 Task: Open Card Card0000000379 in Board Board0000000095 in Workspace WS0000000032 in Trello. Add Member Carxxstreet791@gmail.com to Card Card0000000379 in Board Board0000000095 in Workspace WS0000000032 in Trello. Add Orange Label titled Label0000000379 to Card Card0000000379 in Board Board0000000095 in Workspace WS0000000032 in Trello. Add Checklist CL0000000379 to Card Card0000000379 in Board Board0000000095 in Workspace WS0000000032 in Trello. Add Dates with Start Date as Oct 01 2023 and Due Date as Oct 31 2023 to Card Card0000000379 in Board Board0000000095 in Workspace WS0000000032 in Trello
Action: Mouse moved to (281, 412)
Screenshot: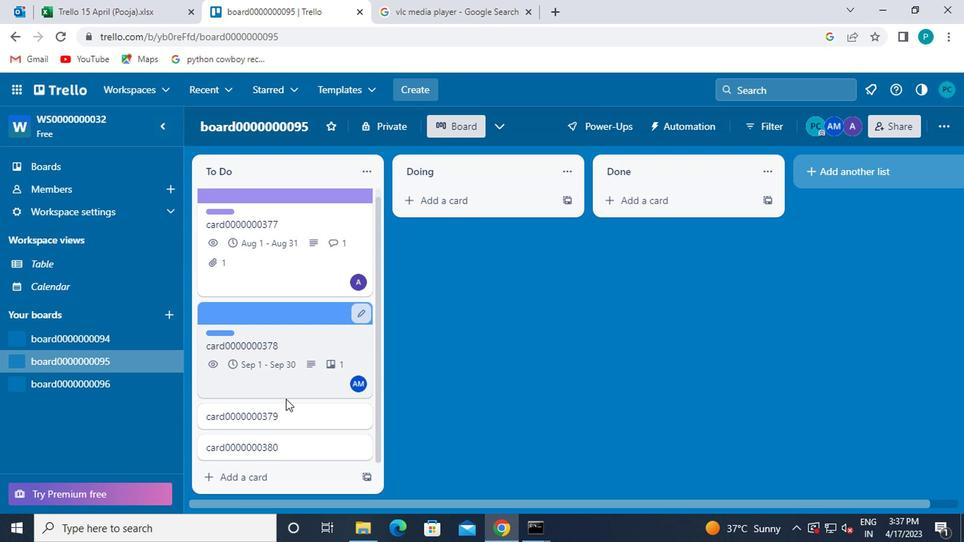 
Action: Mouse pressed left at (281, 412)
Screenshot: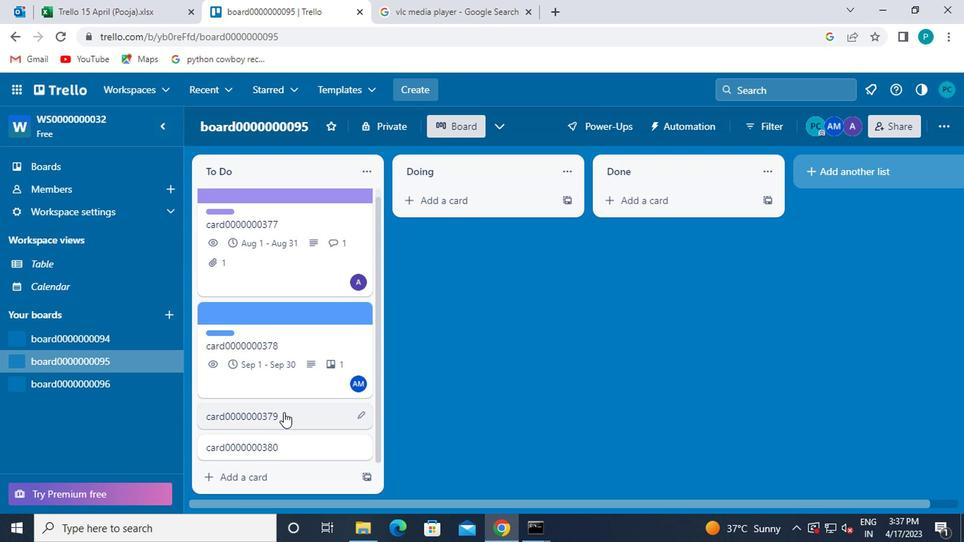 
Action: Mouse moved to (633, 247)
Screenshot: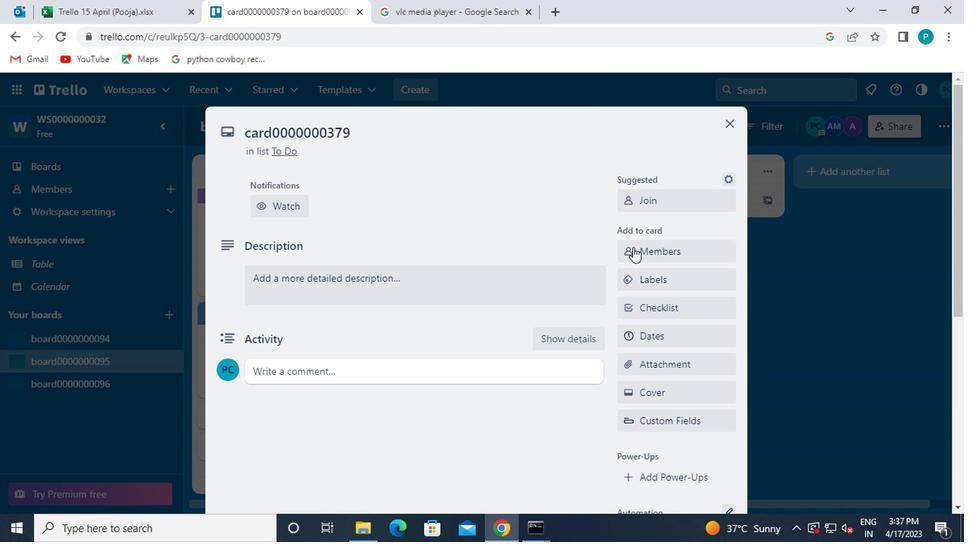 
Action: Mouse pressed left at (633, 247)
Screenshot: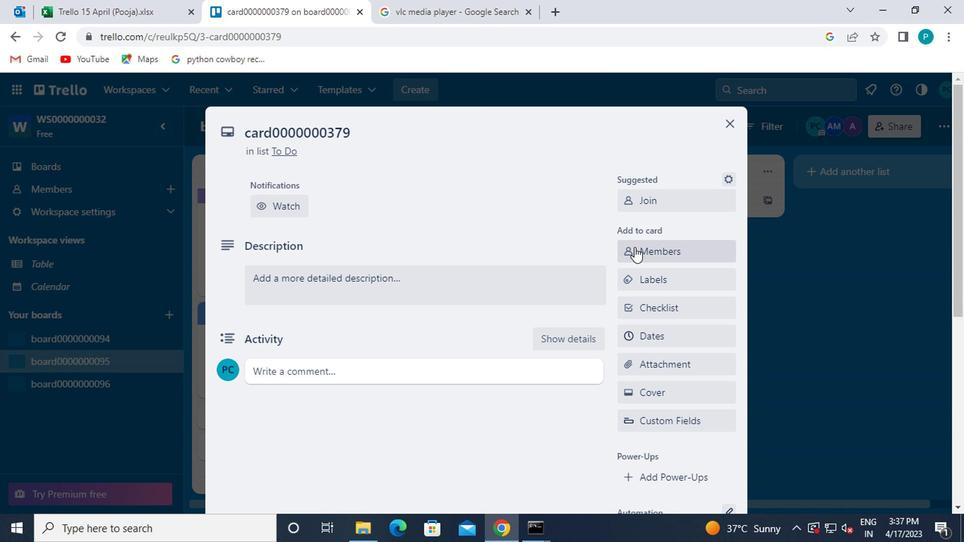 
Action: Mouse moved to (645, 312)
Screenshot: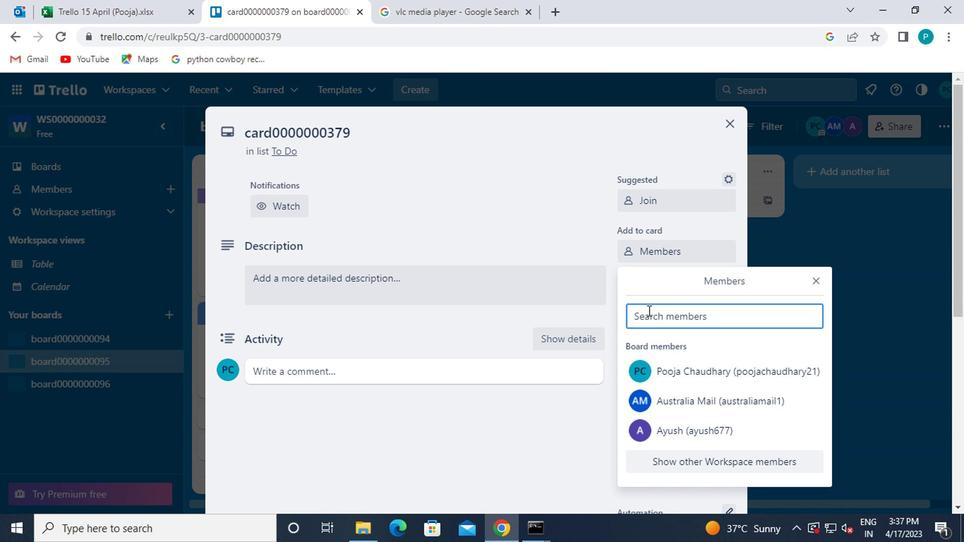 
Action: Mouse pressed left at (645, 312)
Screenshot: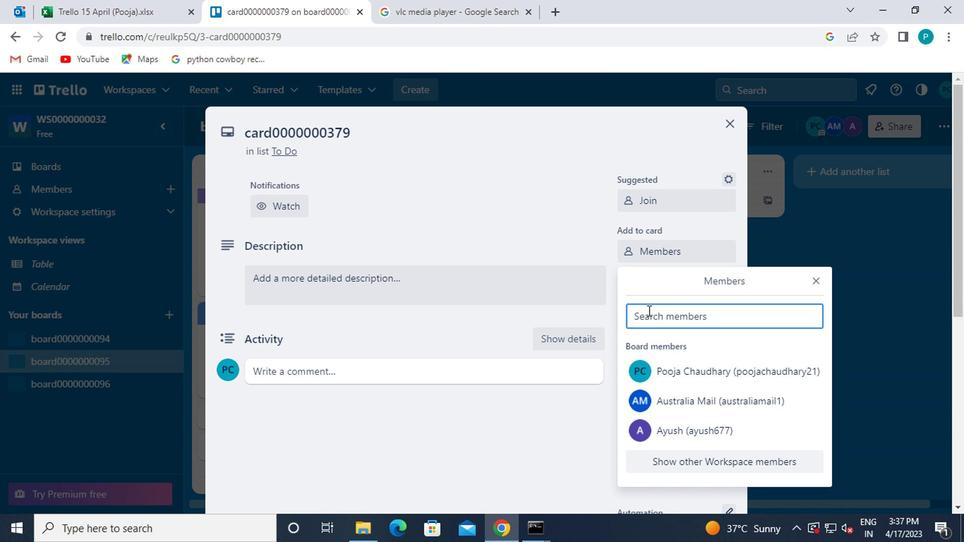 
Action: Mouse moved to (662, 307)
Screenshot: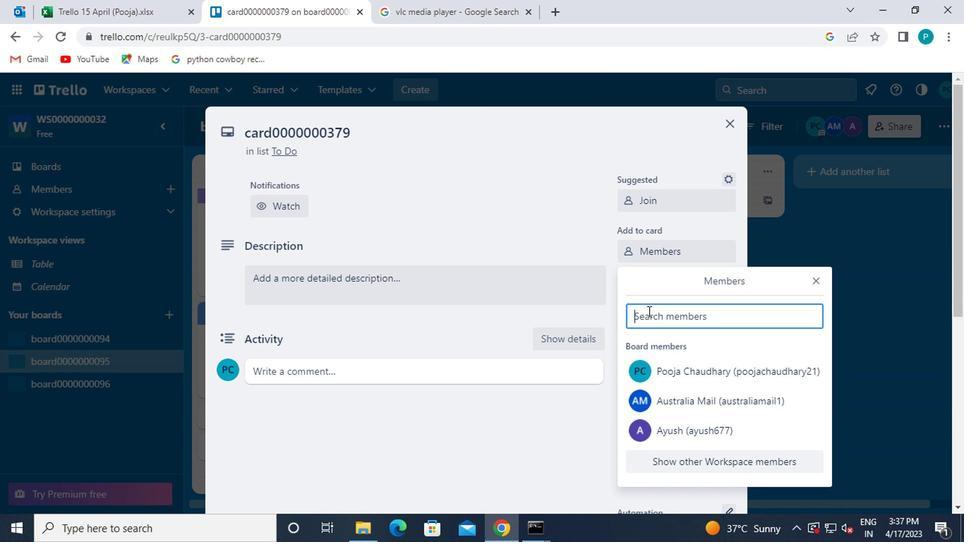 
Action: Key pressed carxxstreet791<Key.shift><Key.shift><Key.shift><Key.shift><Key.shift><Key.shift><Key.shift>@GMAIL.COM
Screenshot: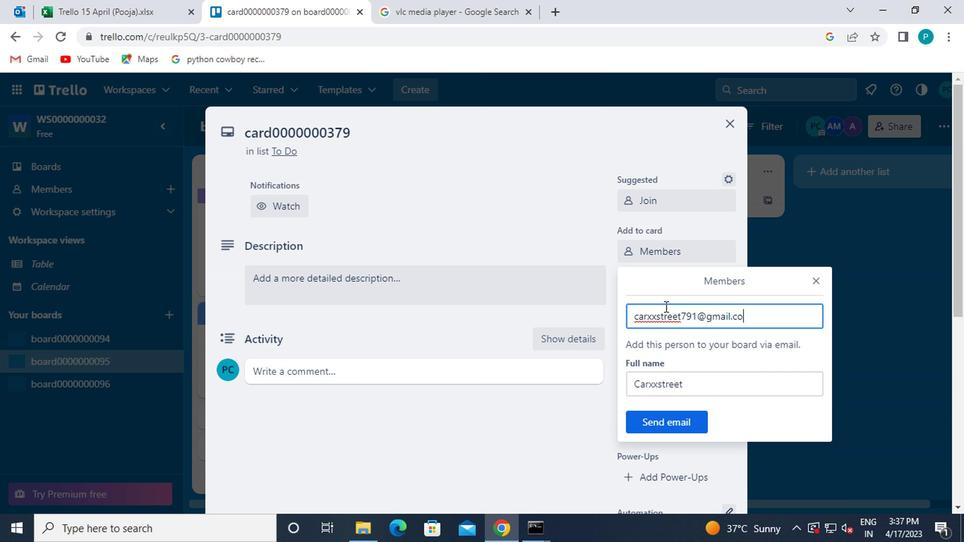 
Action: Mouse moved to (658, 425)
Screenshot: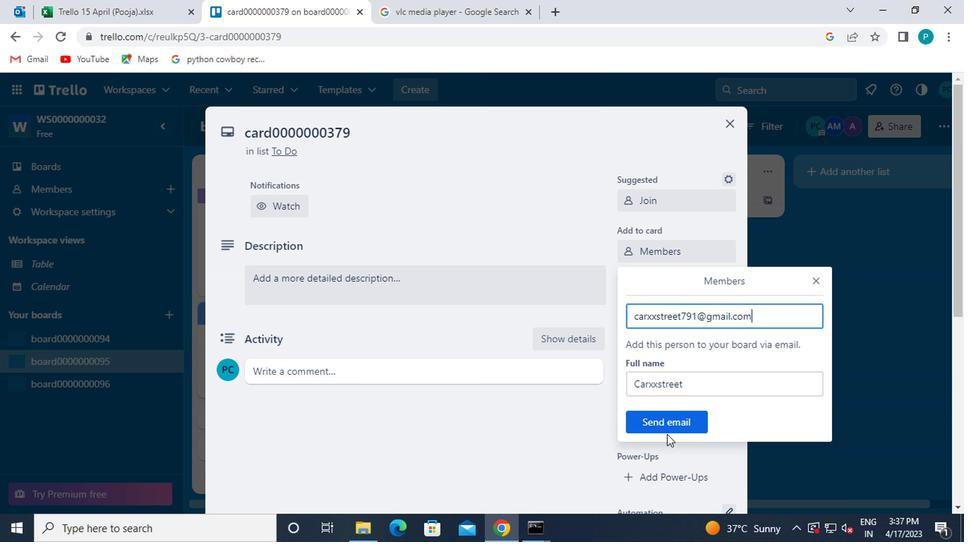 
Action: Mouse pressed left at (658, 425)
Screenshot: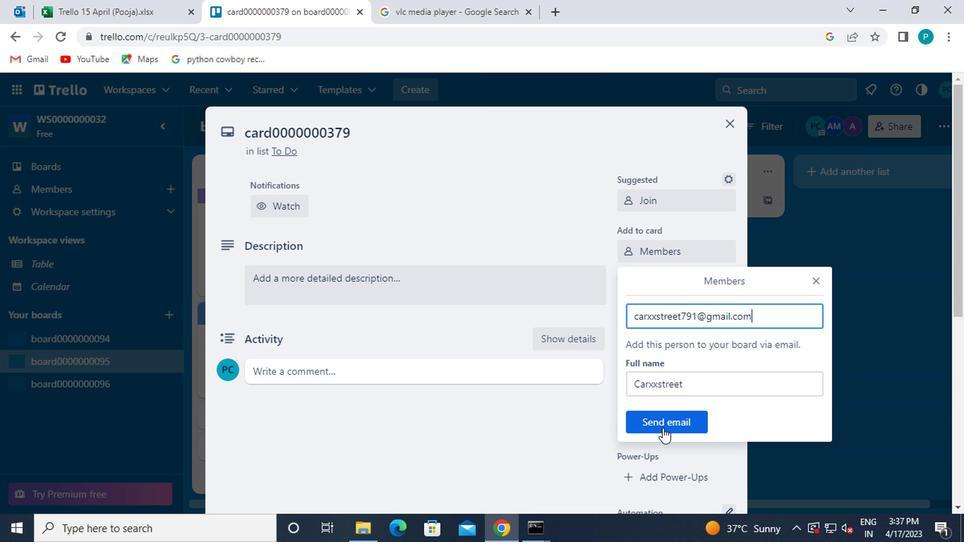 
Action: Mouse moved to (635, 275)
Screenshot: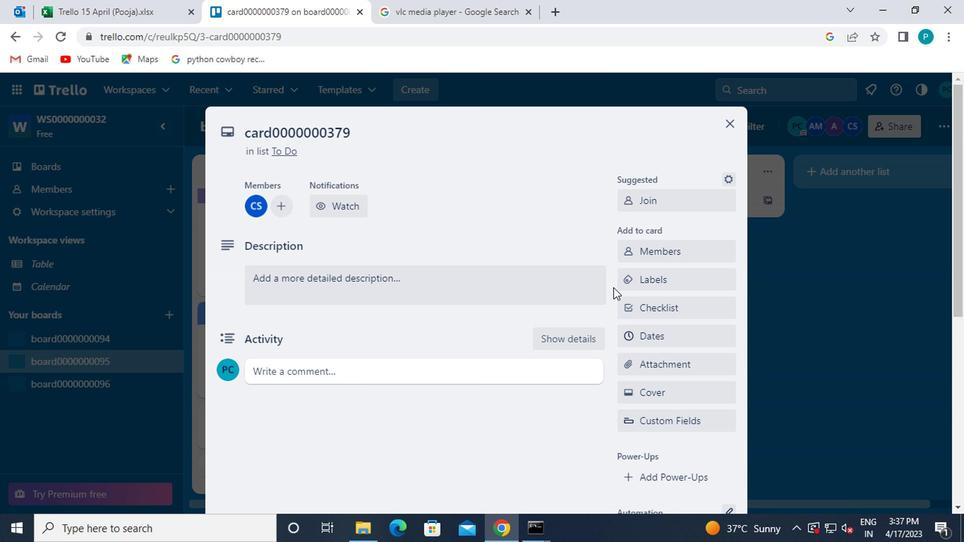 
Action: Mouse pressed left at (635, 275)
Screenshot: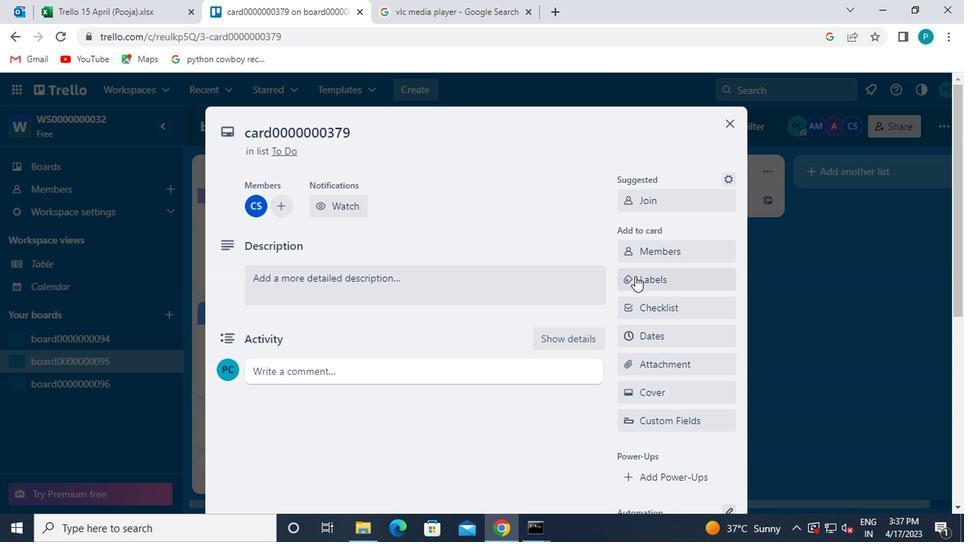 
Action: Mouse moved to (693, 416)
Screenshot: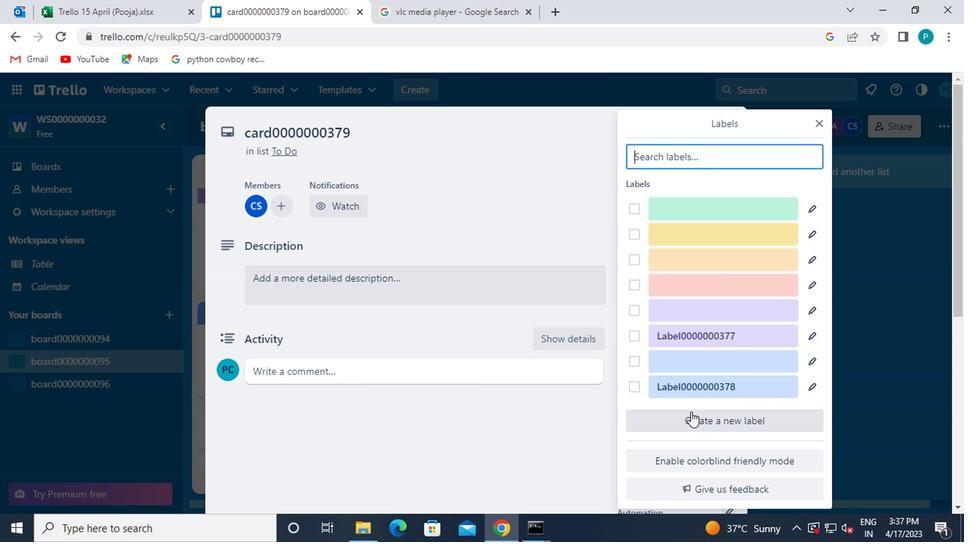 
Action: Mouse pressed left at (693, 416)
Screenshot: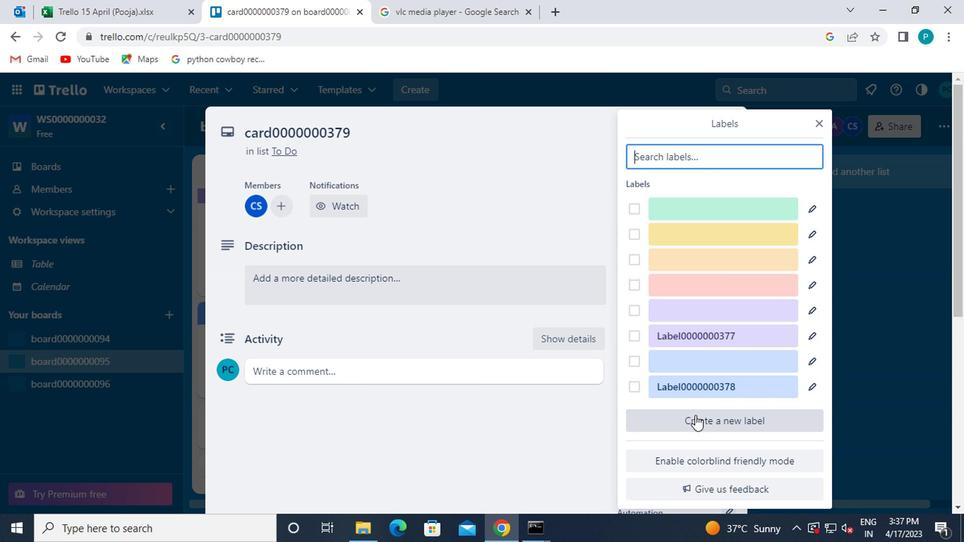 
Action: Mouse moved to (716, 322)
Screenshot: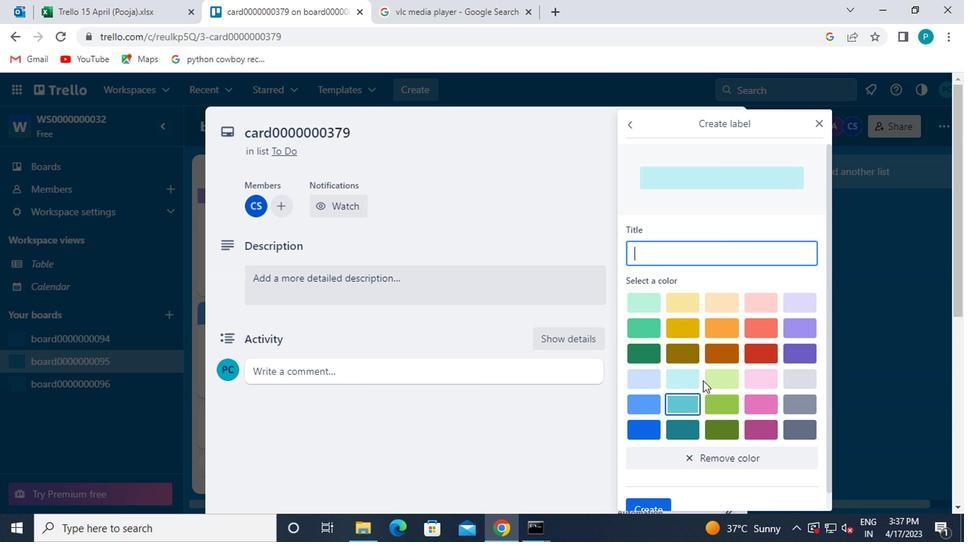 
Action: Mouse pressed left at (716, 322)
Screenshot: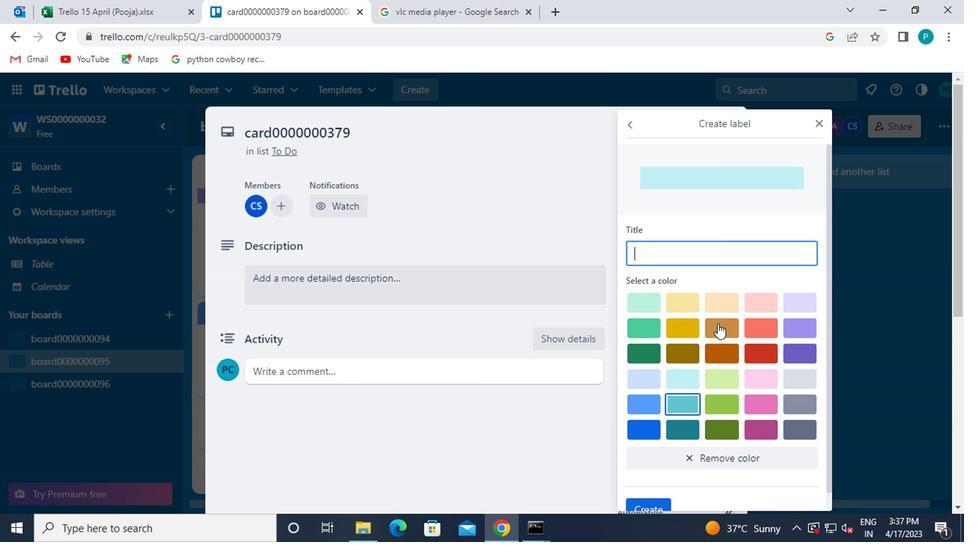 
Action: Mouse moved to (655, 257)
Screenshot: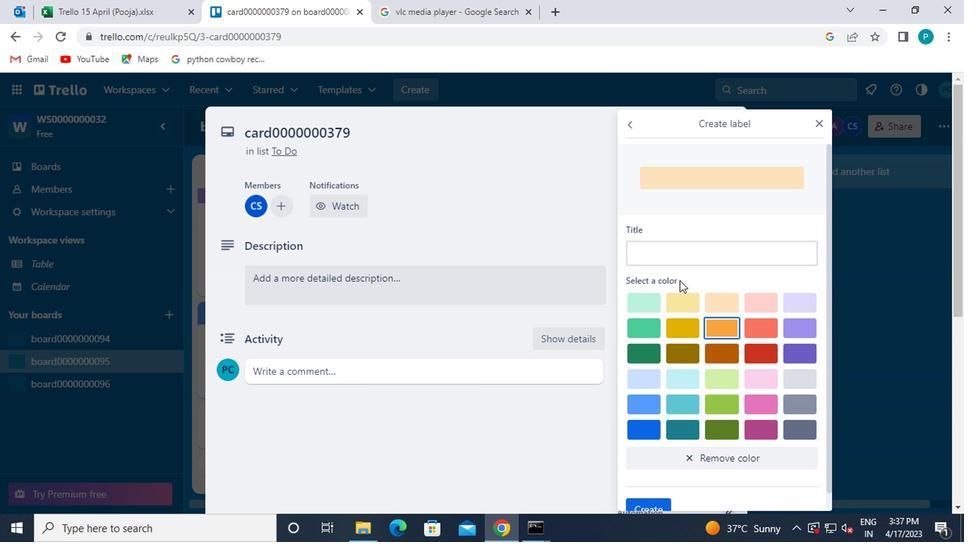 
Action: Mouse pressed left at (655, 257)
Screenshot: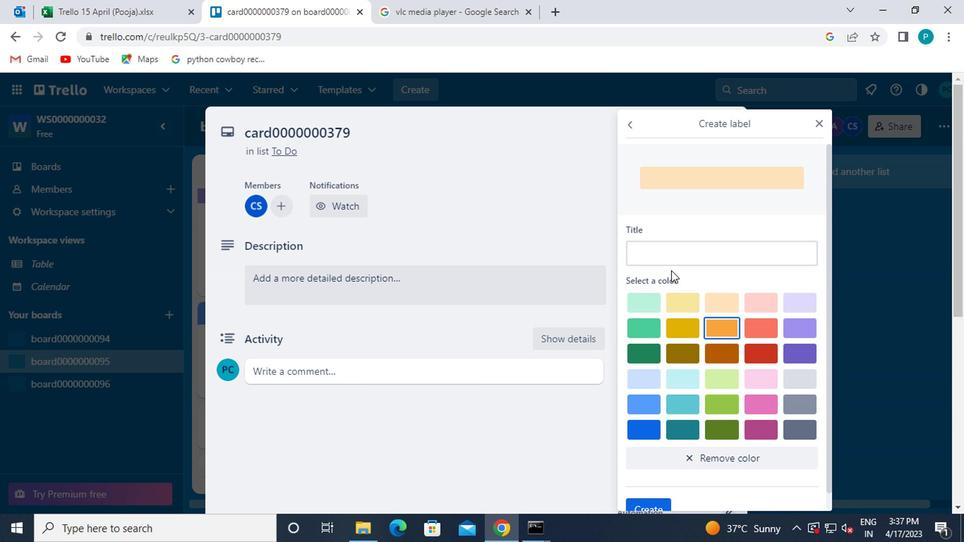 
Action: Mouse moved to (641, 262)
Screenshot: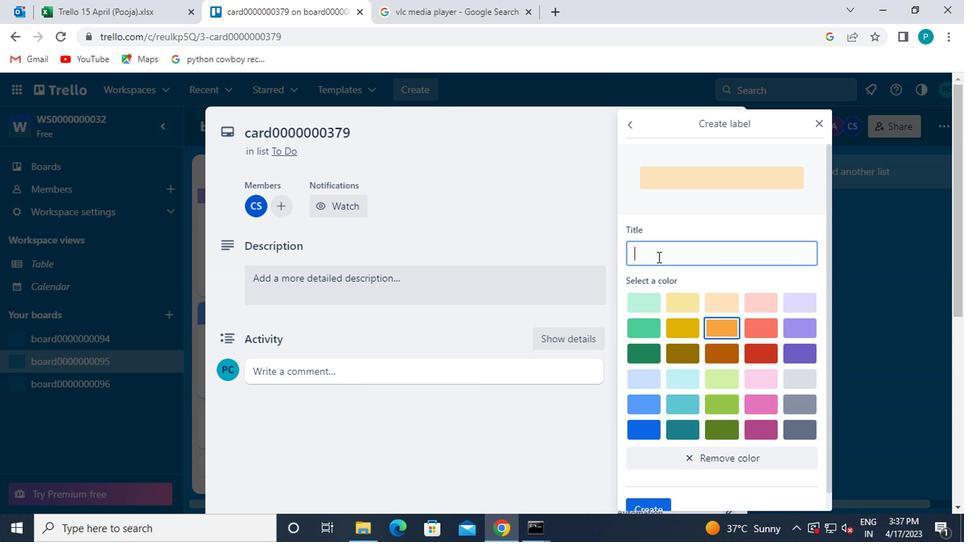 
Action: Key pressed <Key.caps_lock>L<Key.caps_lock>ABEL0000000379
Screenshot: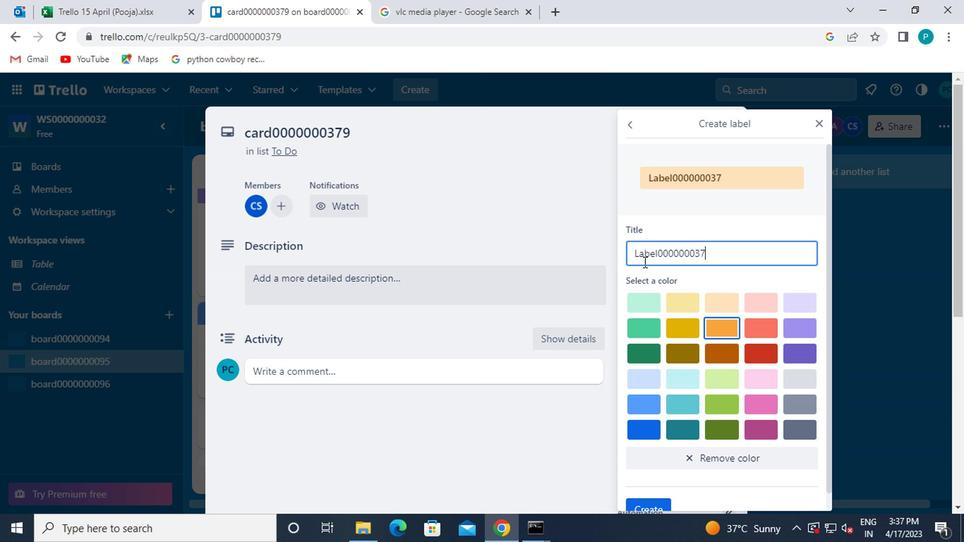 
Action: Mouse moved to (633, 297)
Screenshot: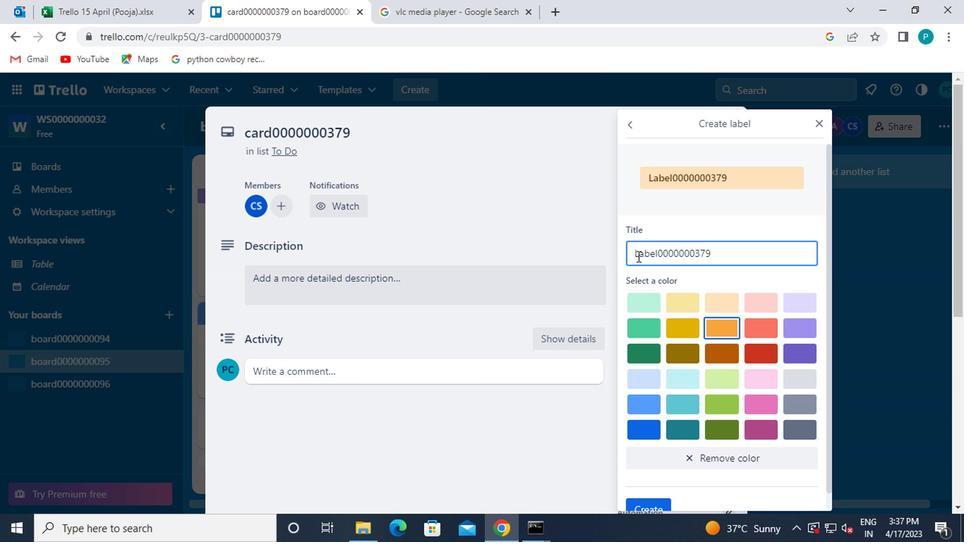 
Action: Mouse scrolled (633, 296) with delta (0, -1)
Screenshot: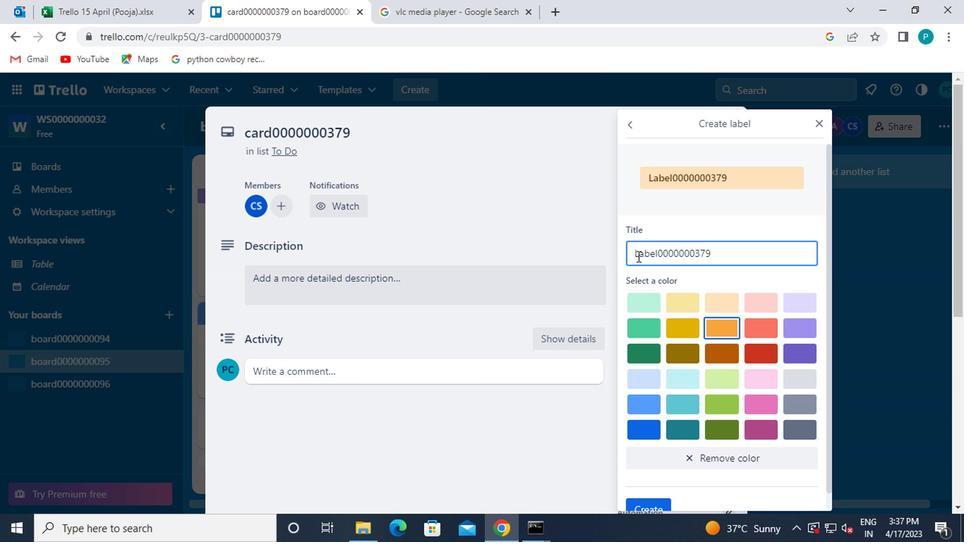 
Action: Mouse moved to (639, 314)
Screenshot: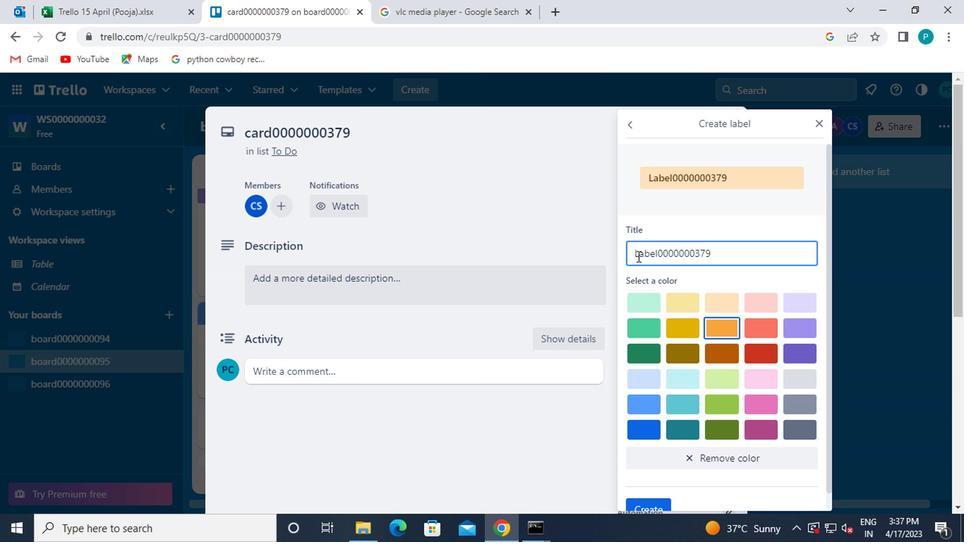 
Action: Mouse scrolled (639, 314) with delta (0, 0)
Screenshot: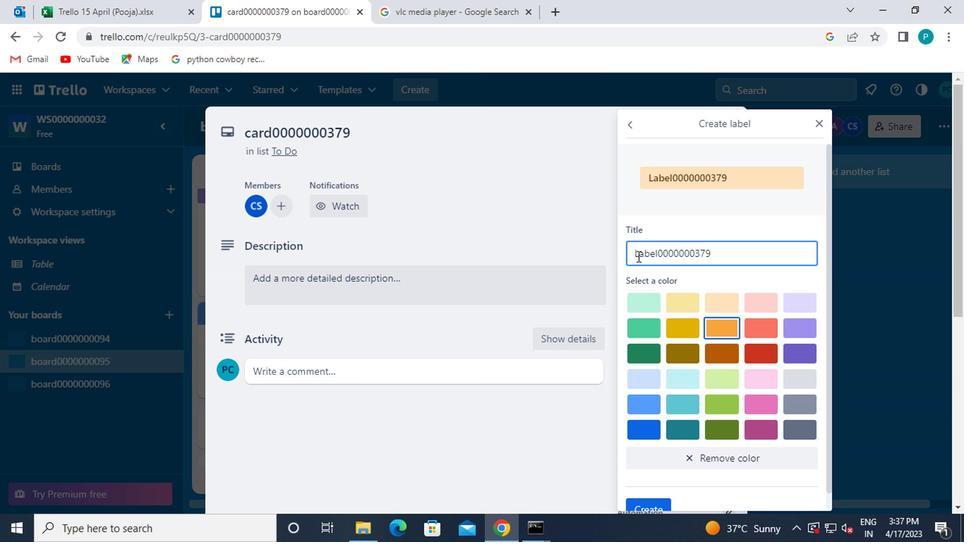 
Action: Mouse moved to (641, 321)
Screenshot: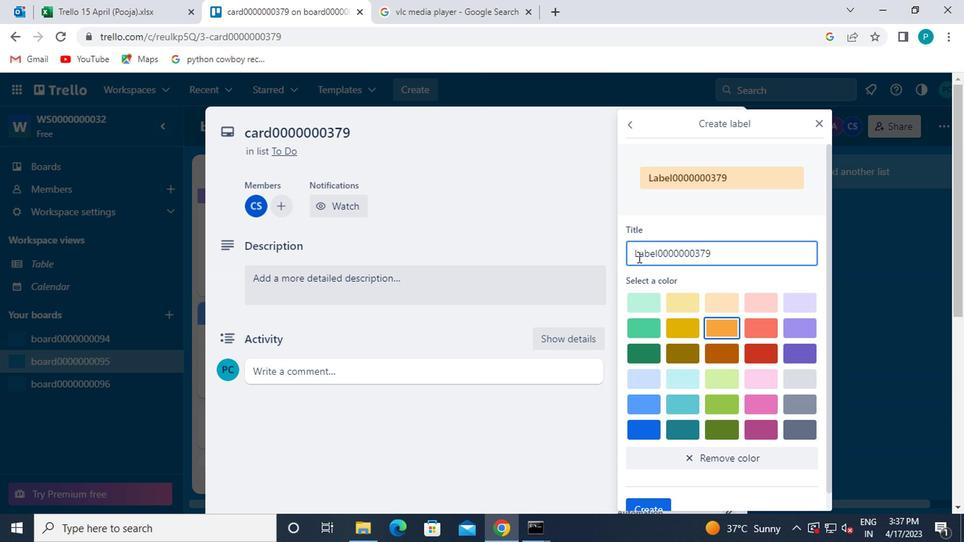 
Action: Mouse scrolled (641, 320) with delta (0, -1)
Screenshot: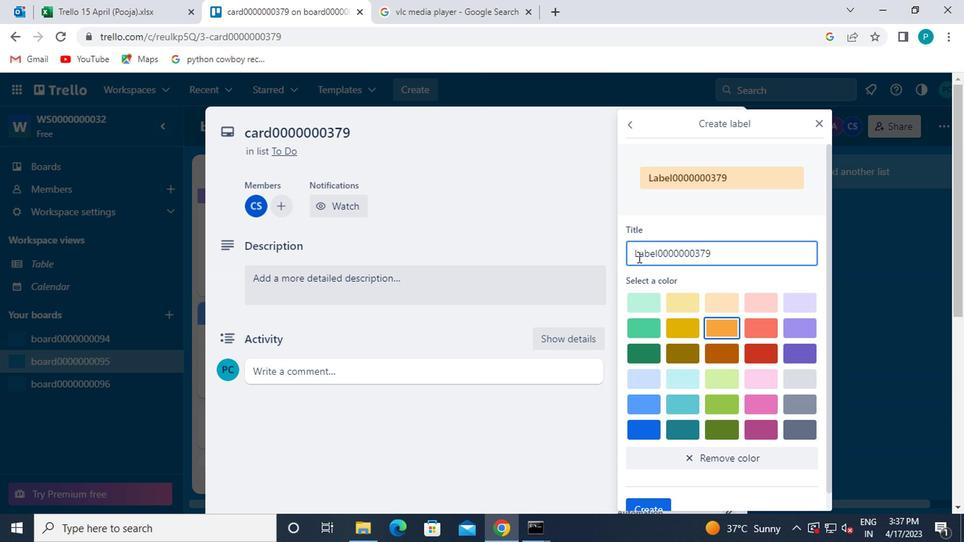
Action: Mouse moved to (644, 337)
Screenshot: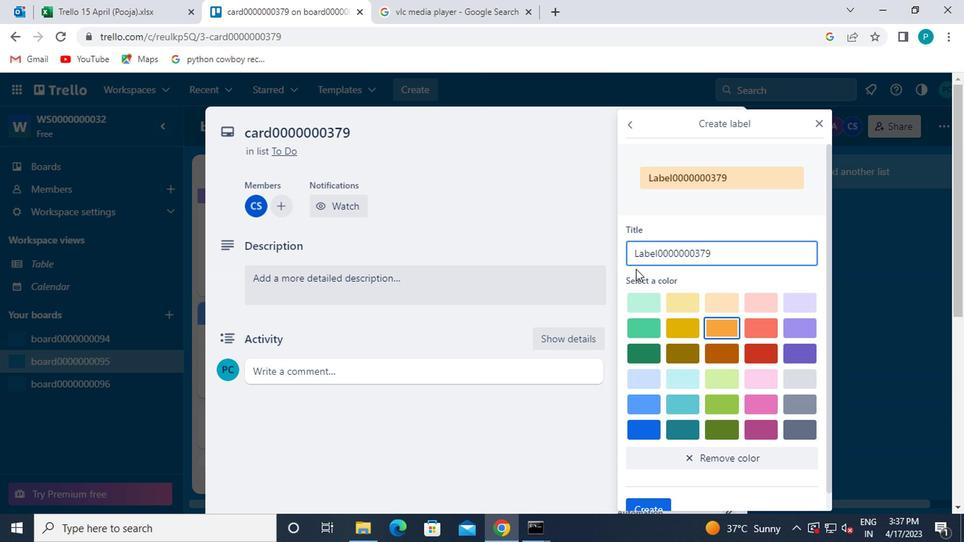 
Action: Mouse scrolled (644, 336) with delta (0, 0)
Screenshot: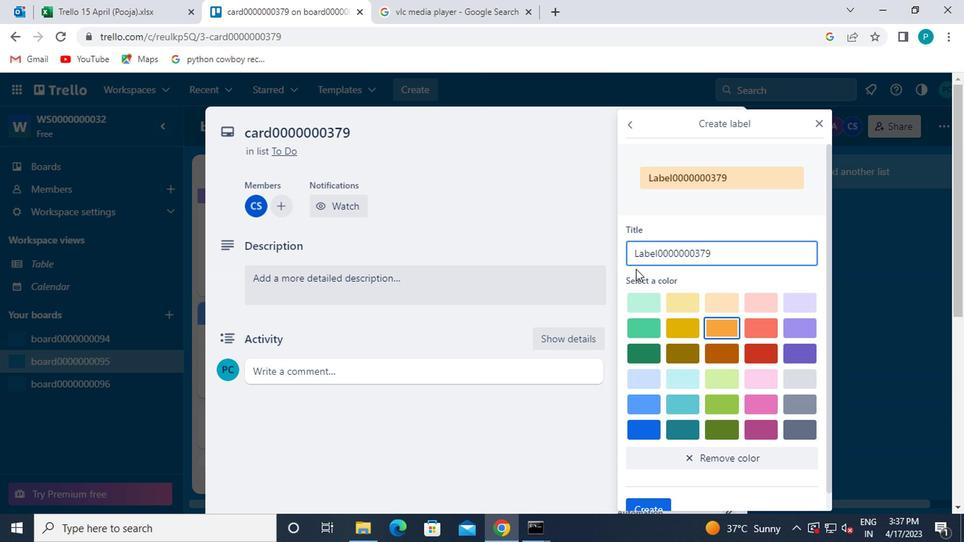 
Action: Mouse moved to (657, 484)
Screenshot: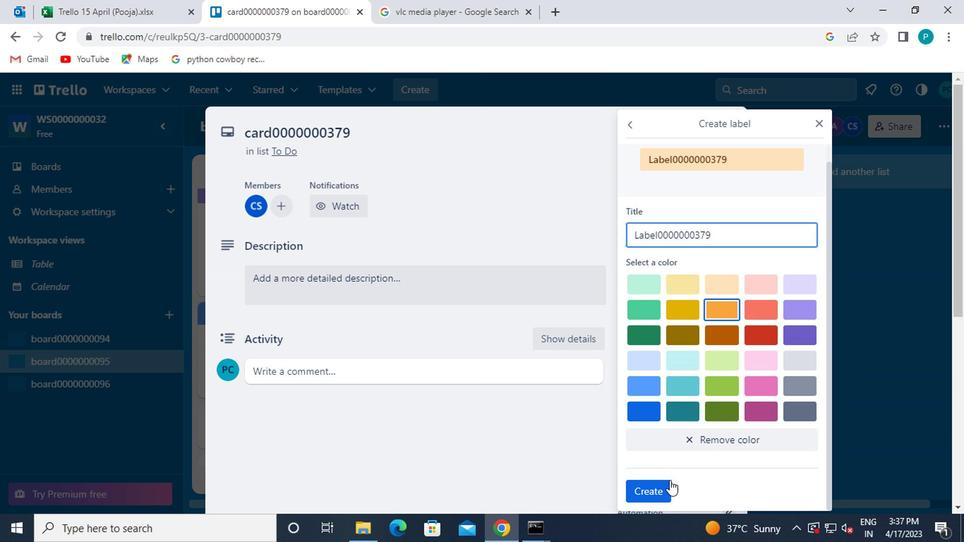 
Action: Mouse pressed left at (657, 484)
Screenshot: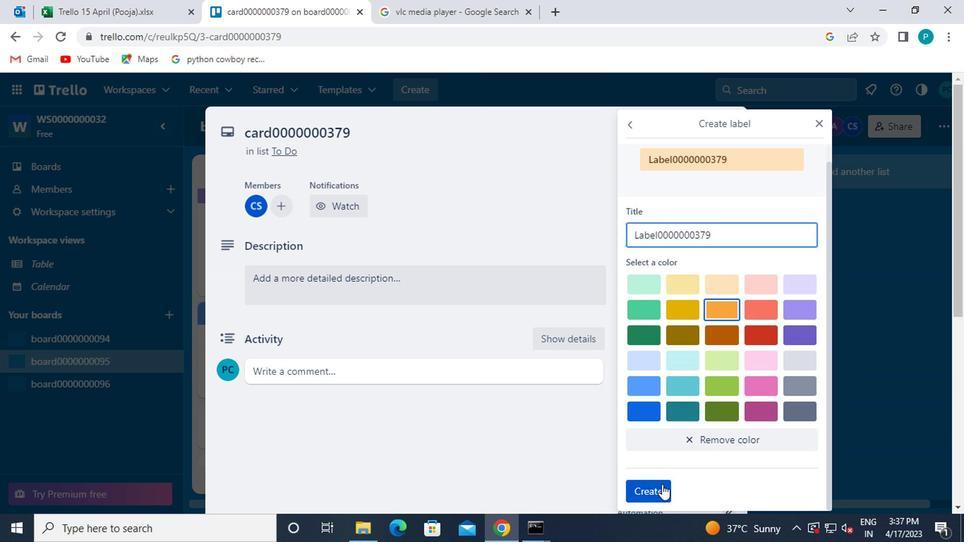 
Action: Mouse moved to (826, 124)
Screenshot: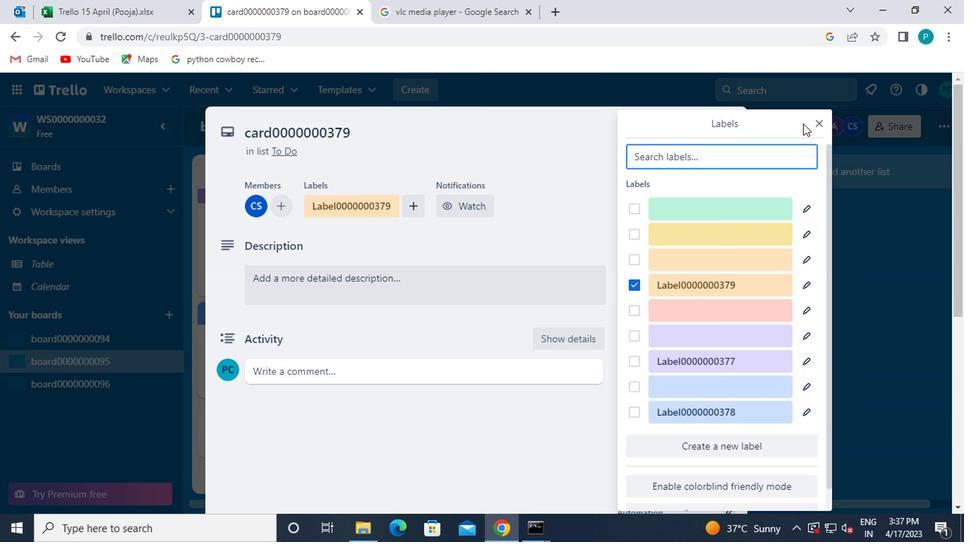 
Action: Mouse pressed left at (826, 124)
Screenshot: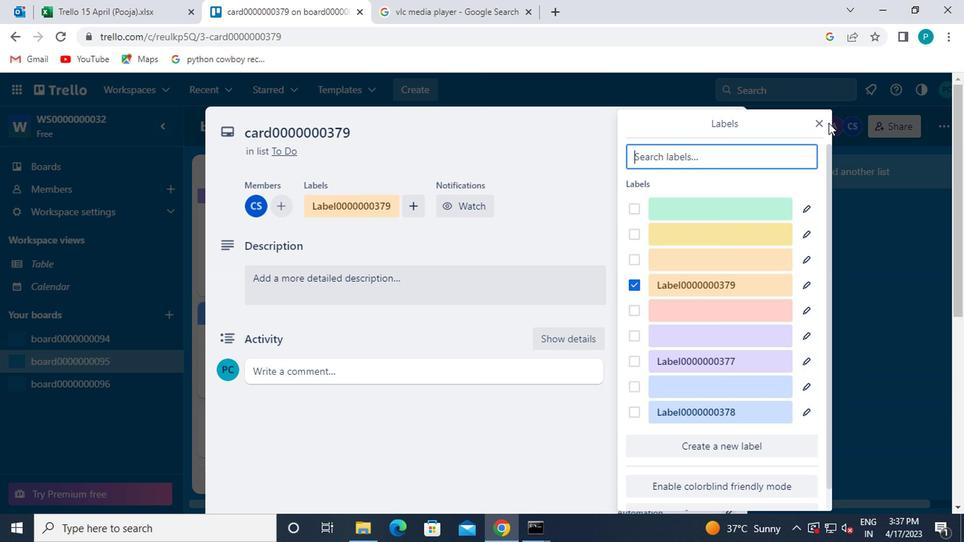 
Action: Mouse moved to (825, 121)
Screenshot: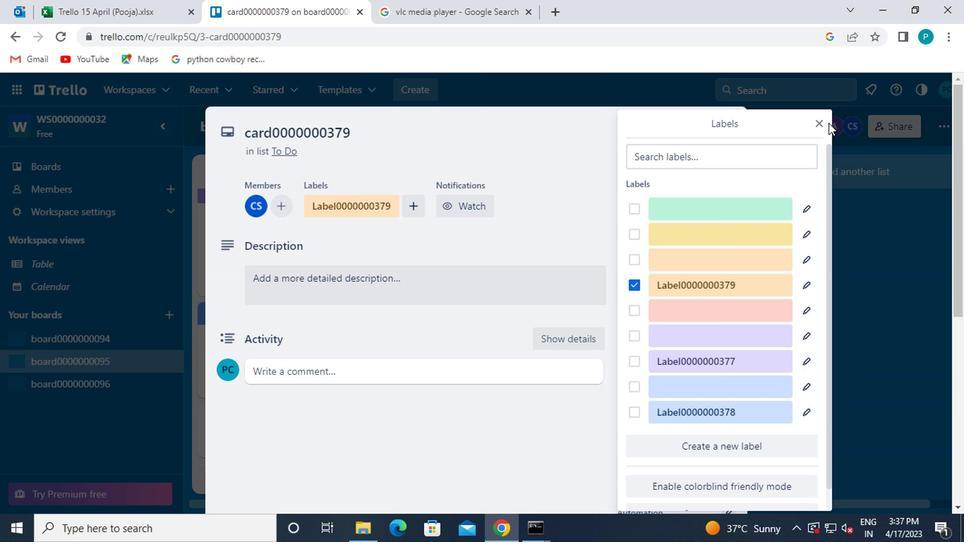 
Action: Mouse pressed left at (825, 121)
Screenshot: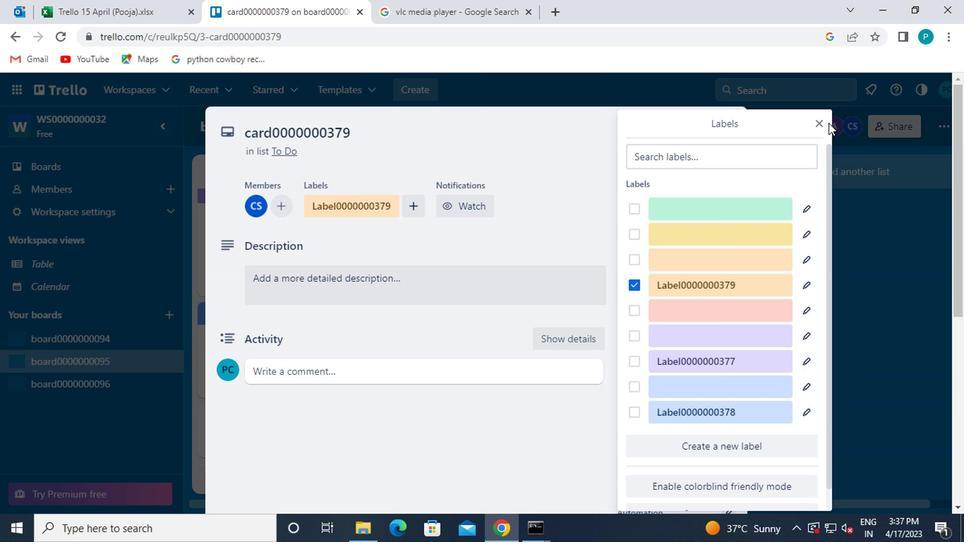 
Action: Mouse moved to (819, 121)
Screenshot: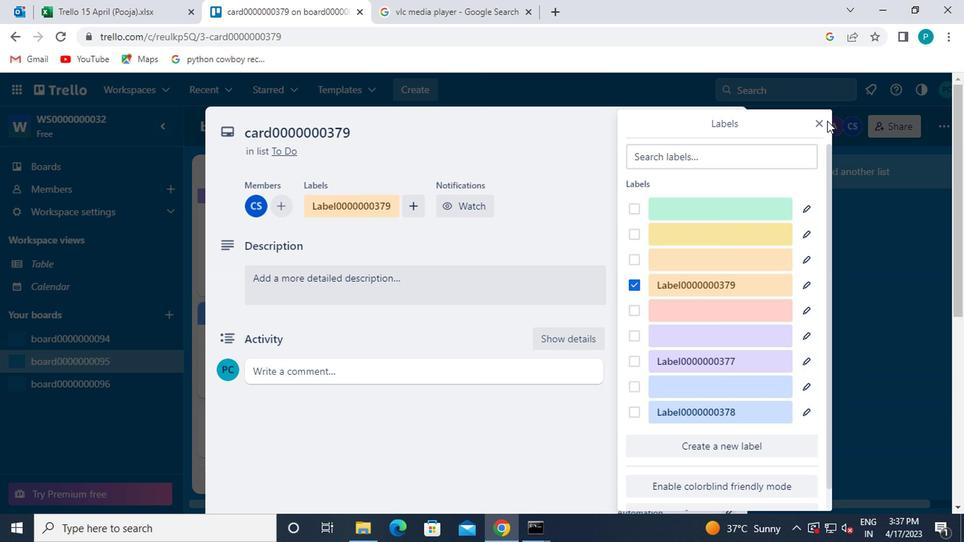 
Action: Mouse pressed left at (819, 121)
Screenshot: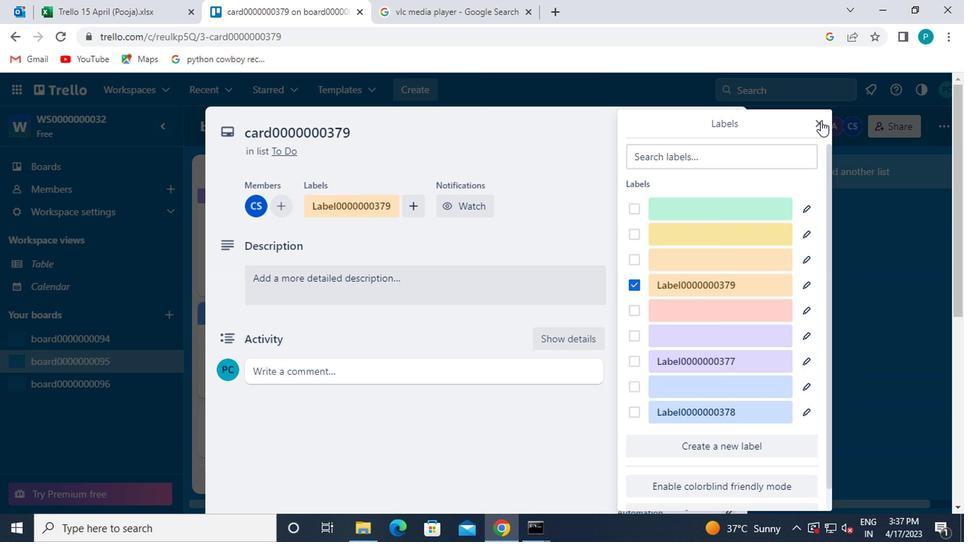 
Action: Mouse moved to (822, 214)
Screenshot: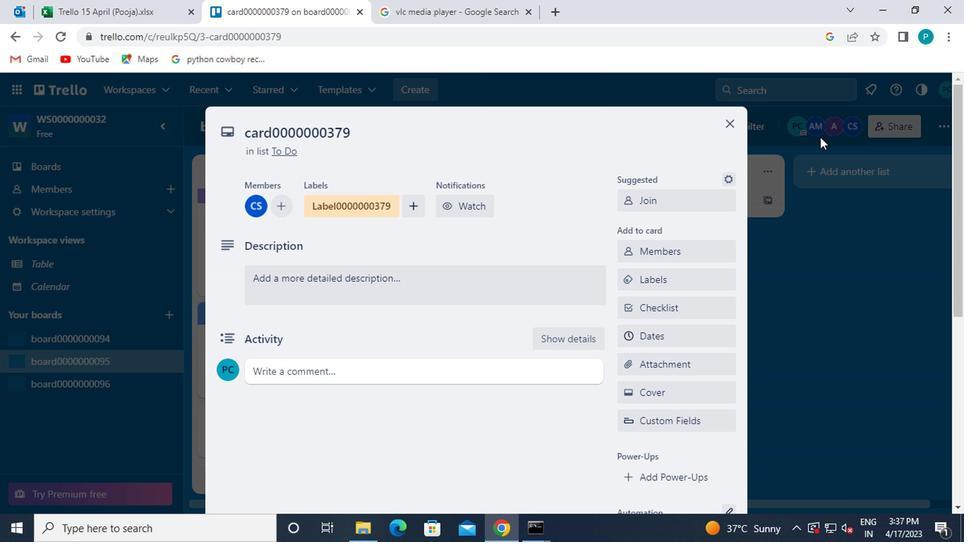 
Action: Mouse scrolled (822, 214) with delta (0, 0)
Screenshot: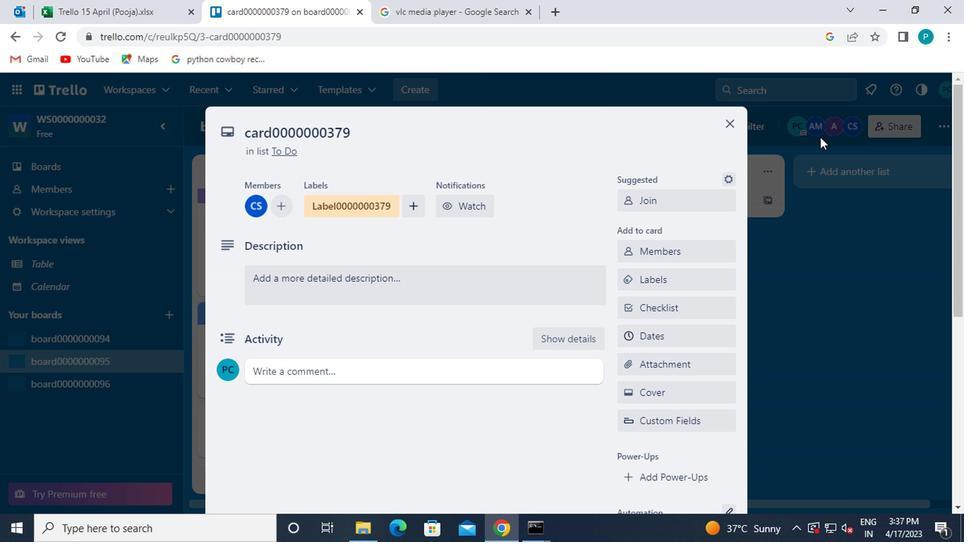 
Action: Mouse moved to (822, 222)
Screenshot: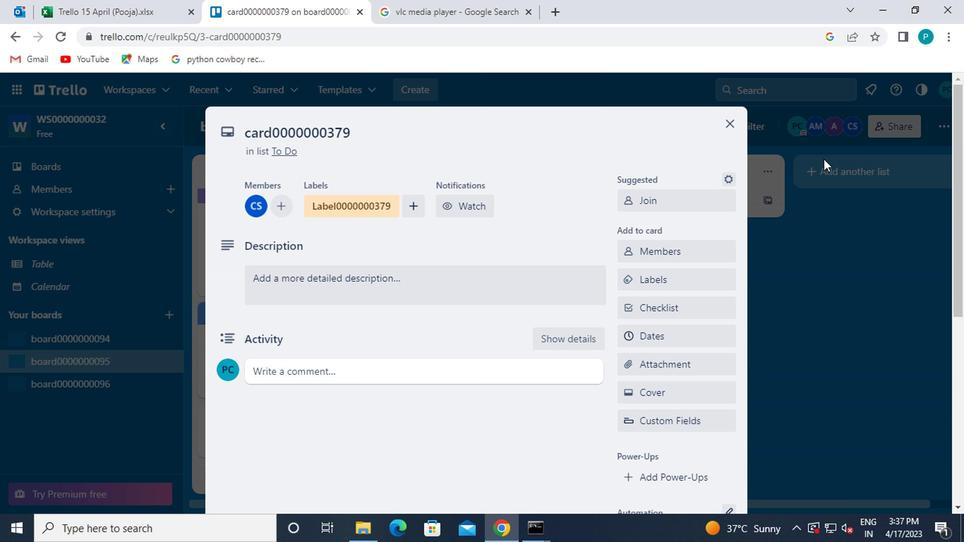 
Action: Mouse scrolled (822, 221) with delta (0, -1)
Screenshot: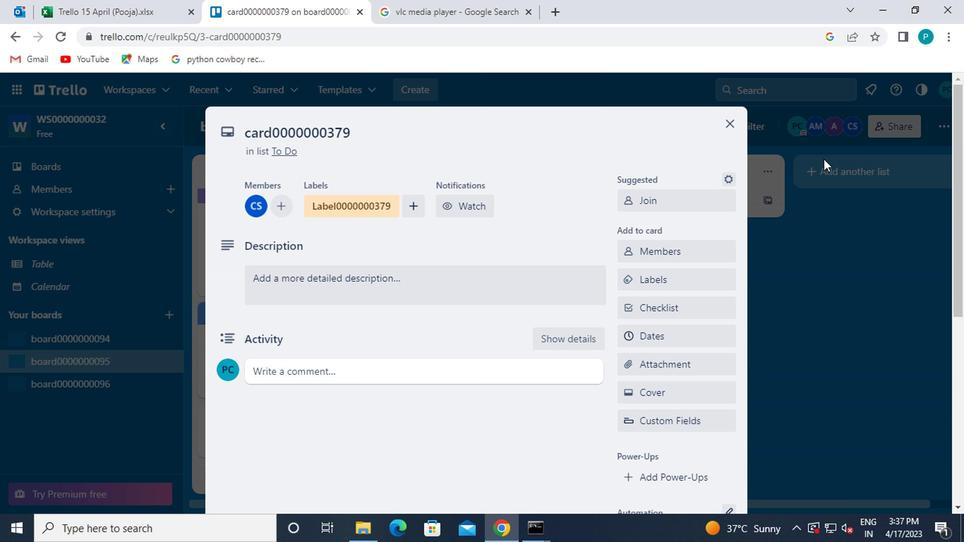
Action: Mouse moved to (822, 232)
Screenshot: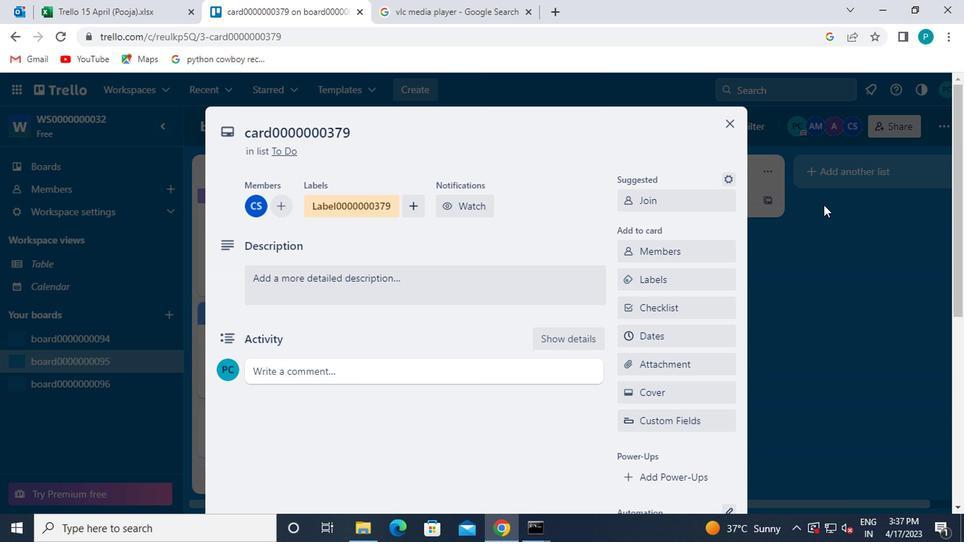 
Action: Mouse scrolled (822, 231) with delta (0, 0)
Screenshot: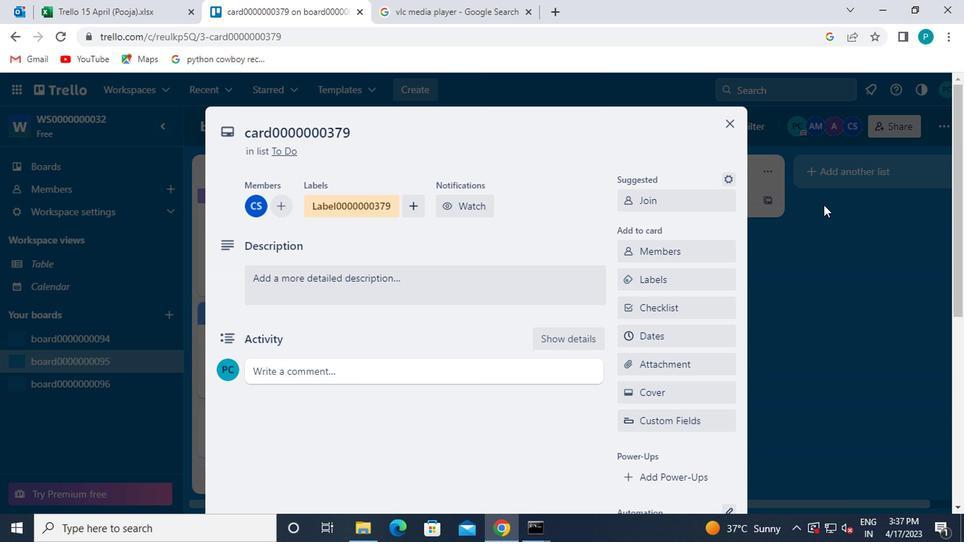 
Action: Mouse moved to (784, 206)
Screenshot: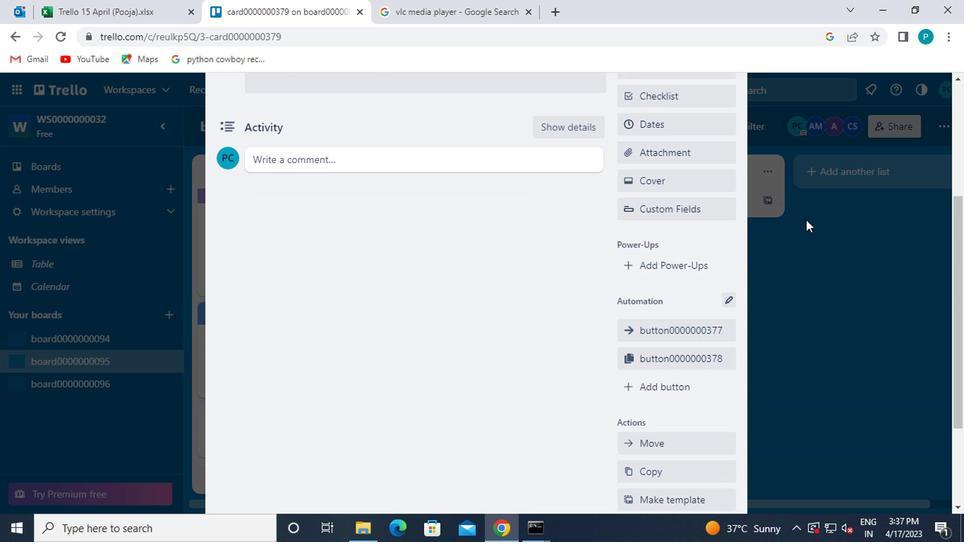 
Action: Mouse scrolled (784, 207) with delta (0, 1)
Screenshot: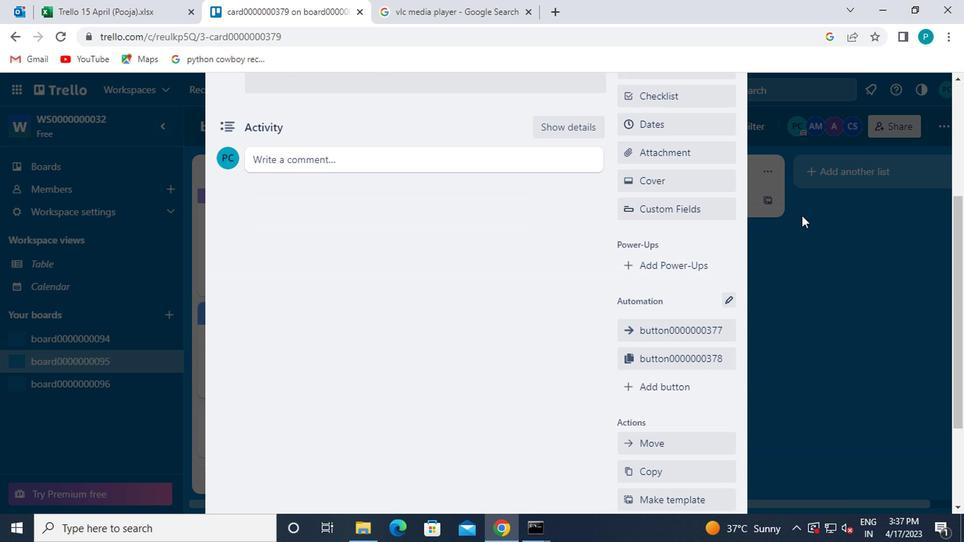 
Action: Mouse scrolled (784, 207) with delta (0, 1)
Screenshot: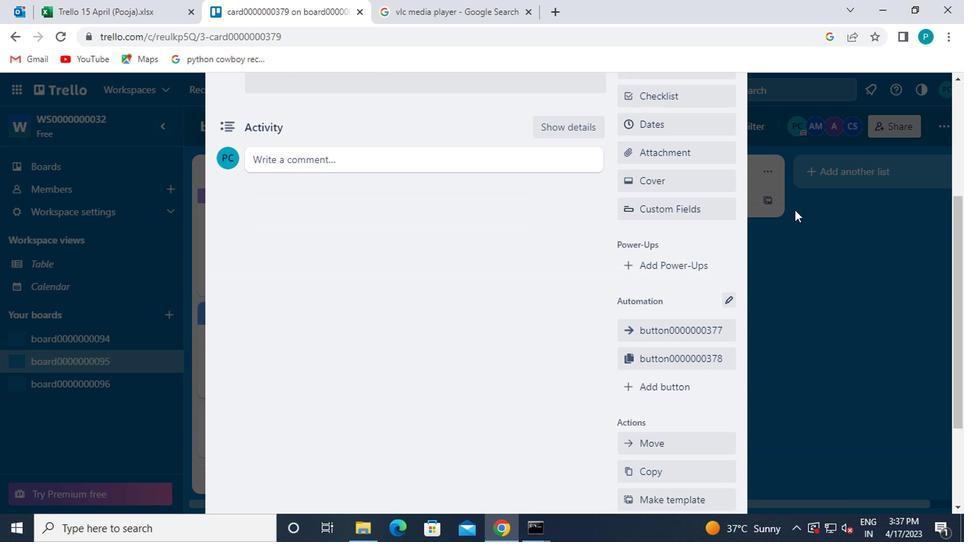 
Action: Mouse moved to (688, 233)
Screenshot: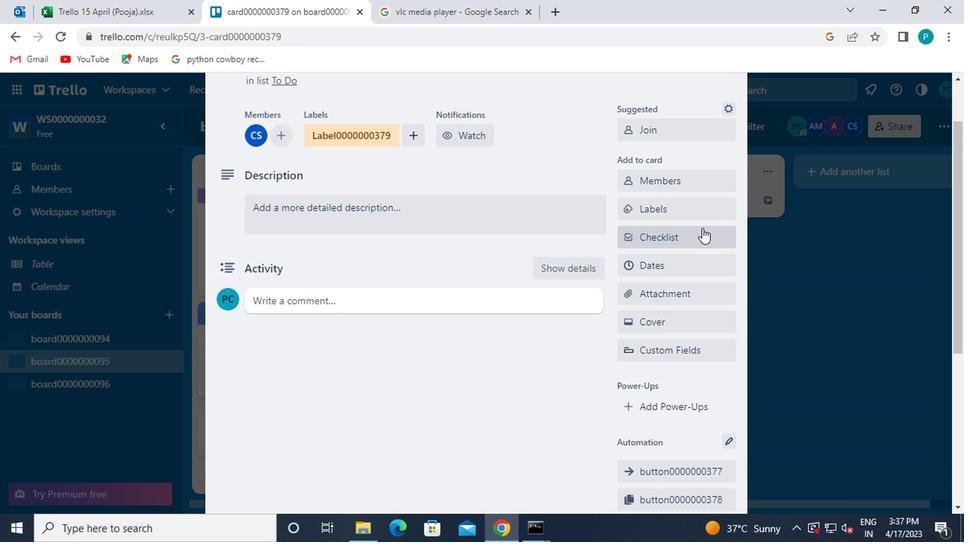 
Action: Mouse pressed left at (688, 233)
Screenshot: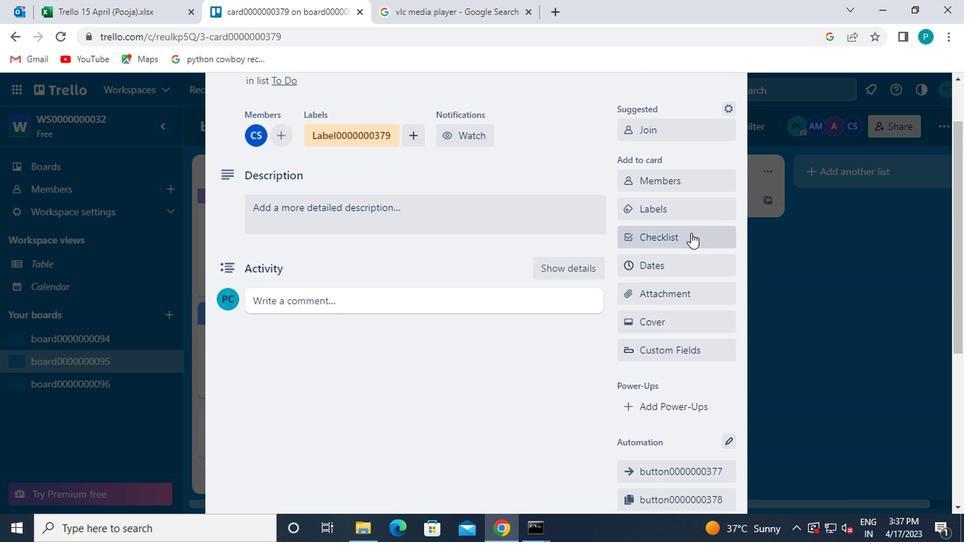 
Action: Mouse moved to (648, 233)
Screenshot: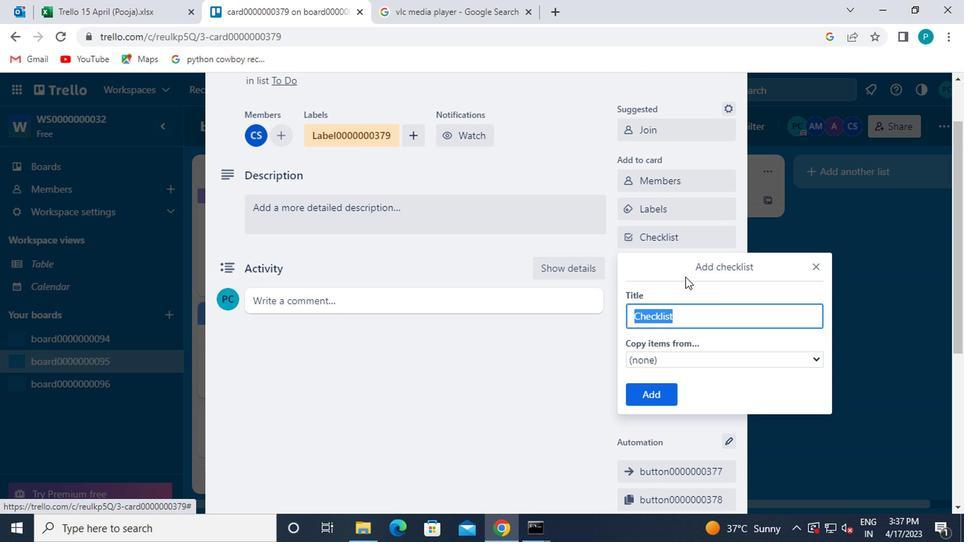 
Action: Key pressed <Key.caps_lock>CL0000000379
Screenshot: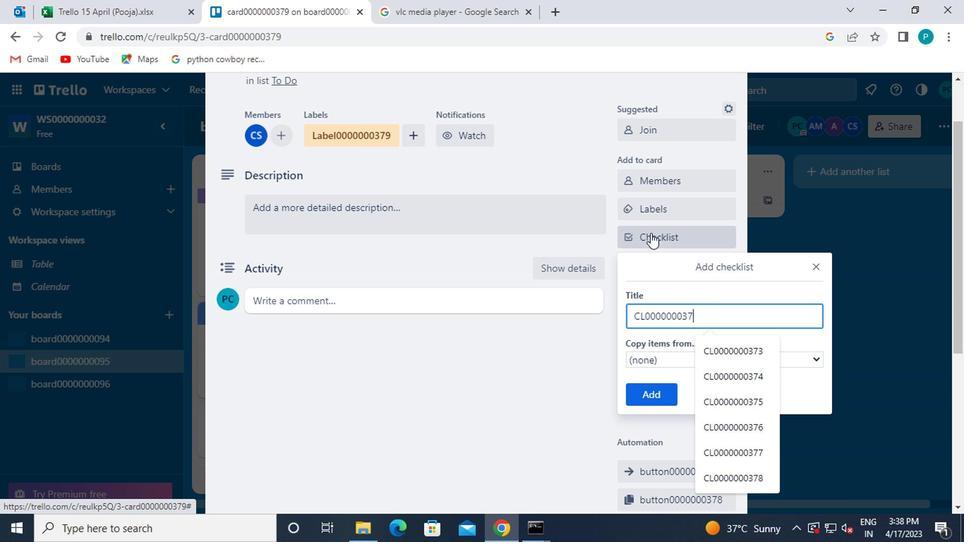 
Action: Mouse moved to (641, 386)
Screenshot: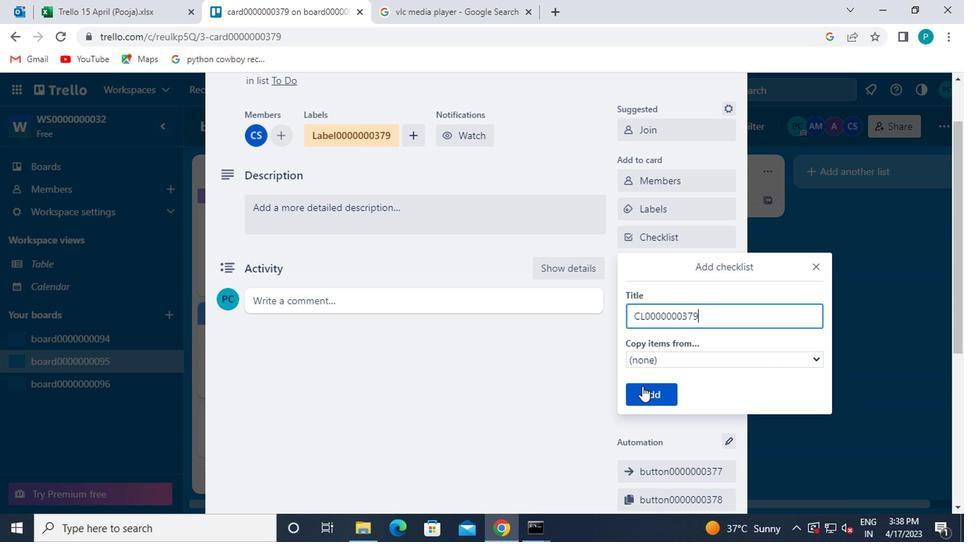 
Action: Mouse pressed left at (641, 386)
Screenshot: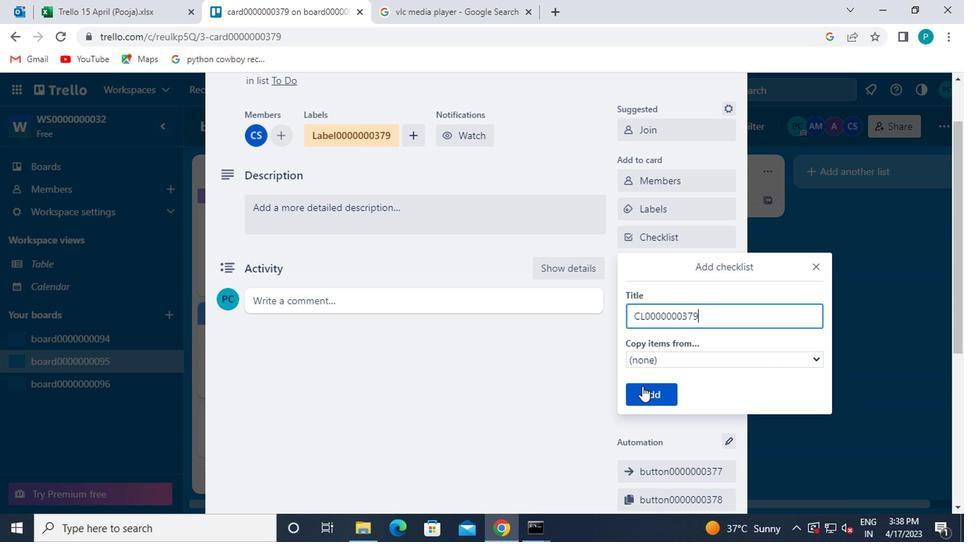 
Action: Mouse moved to (636, 273)
Screenshot: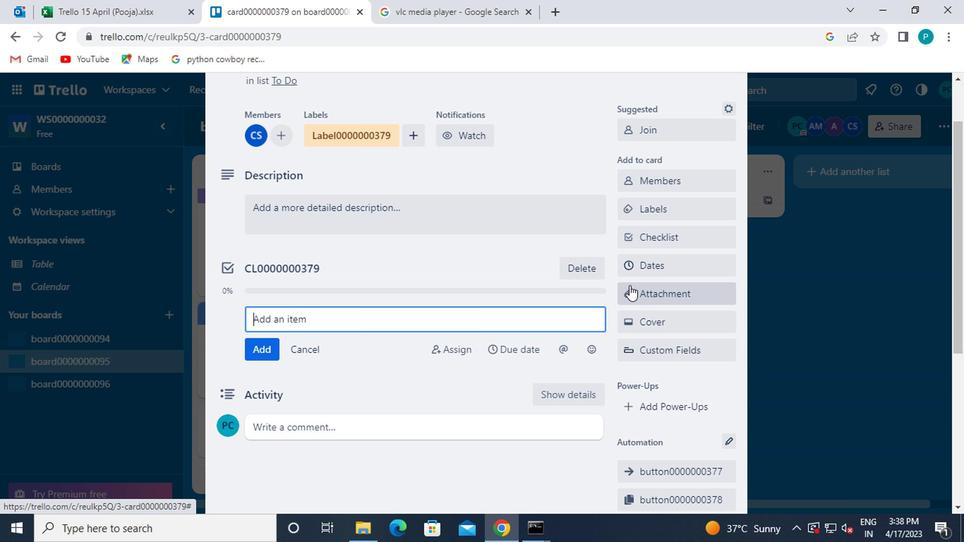 
Action: Mouse pressed left at (636, 273)
Screenshot: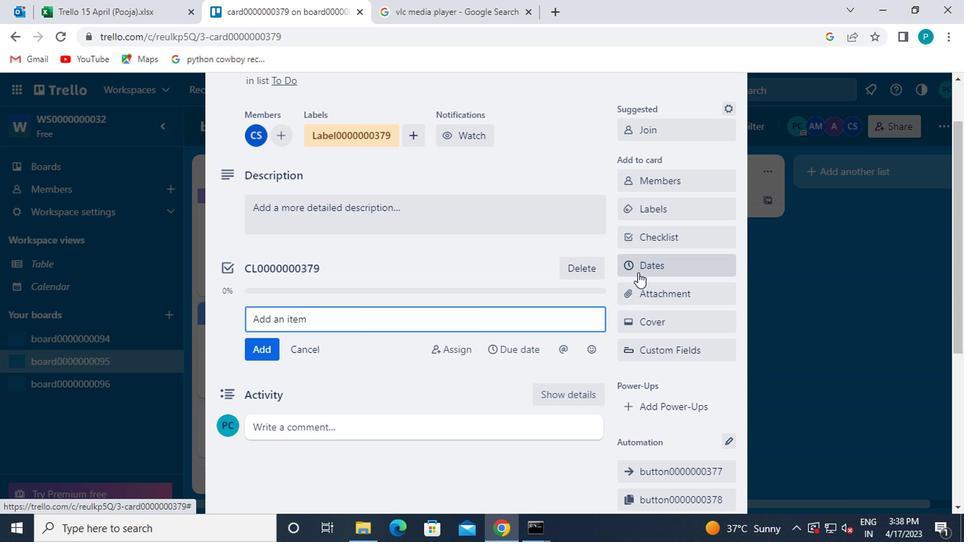 
Action: Mouse moved to (631, 373)
Screenshot: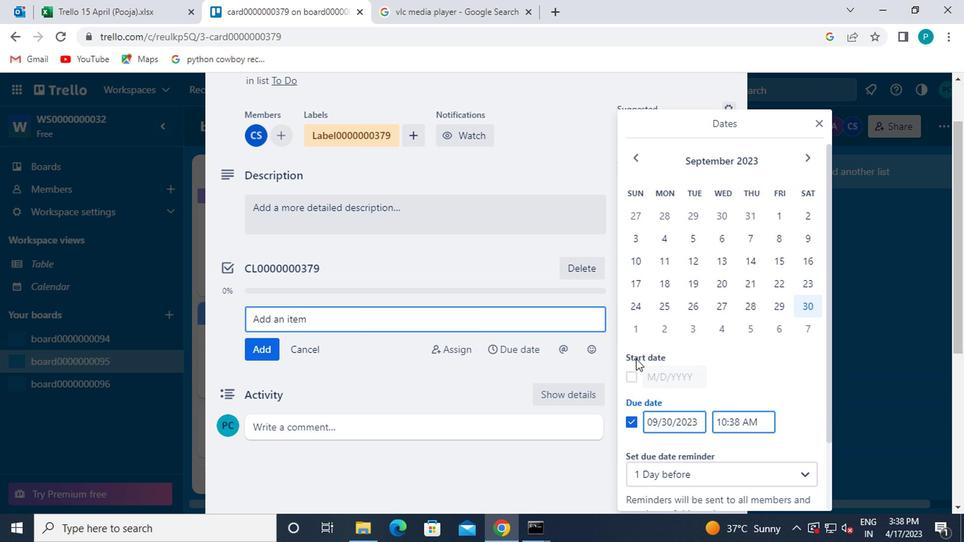 
Action: Mouse pressed left at (631, 373)
Screenshot: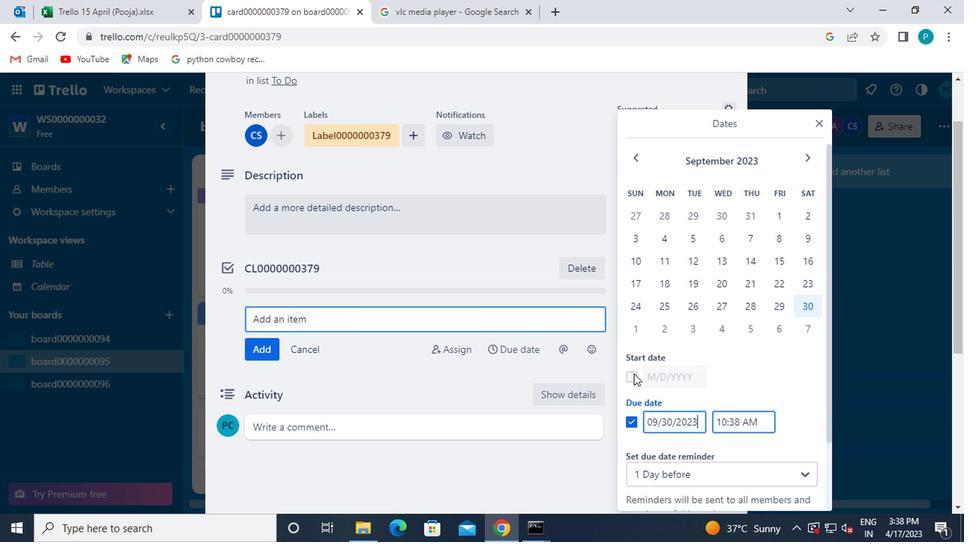 
Action: Mouse moved to (809, 152)
Screenshot: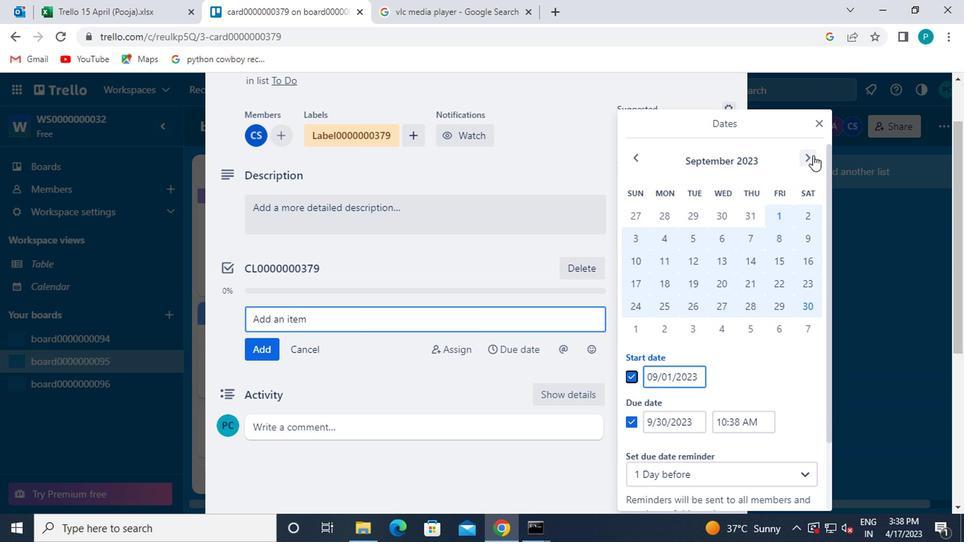 
Action: Mouse pressed left at (809, 152)
Screenshot: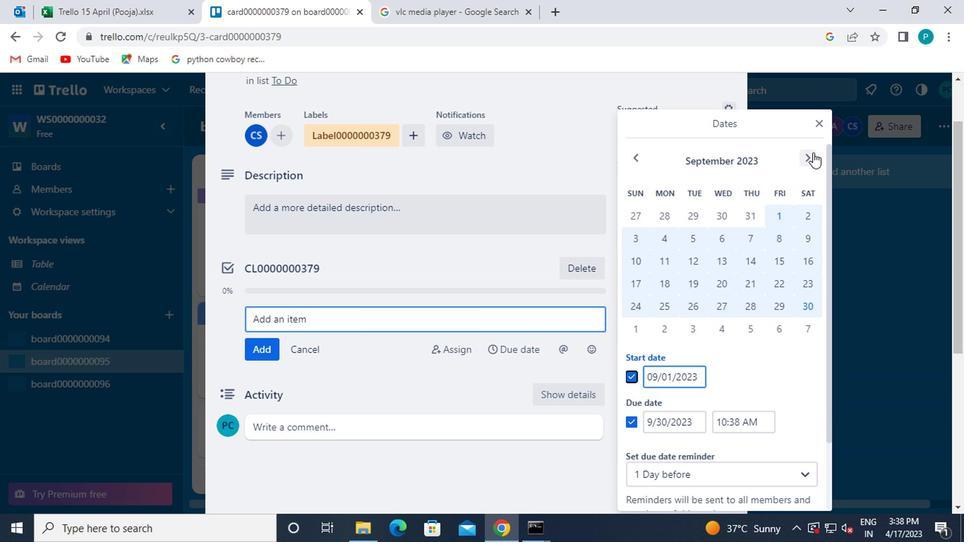 
Action: Mouse moved to (625, 214)
Screenshot: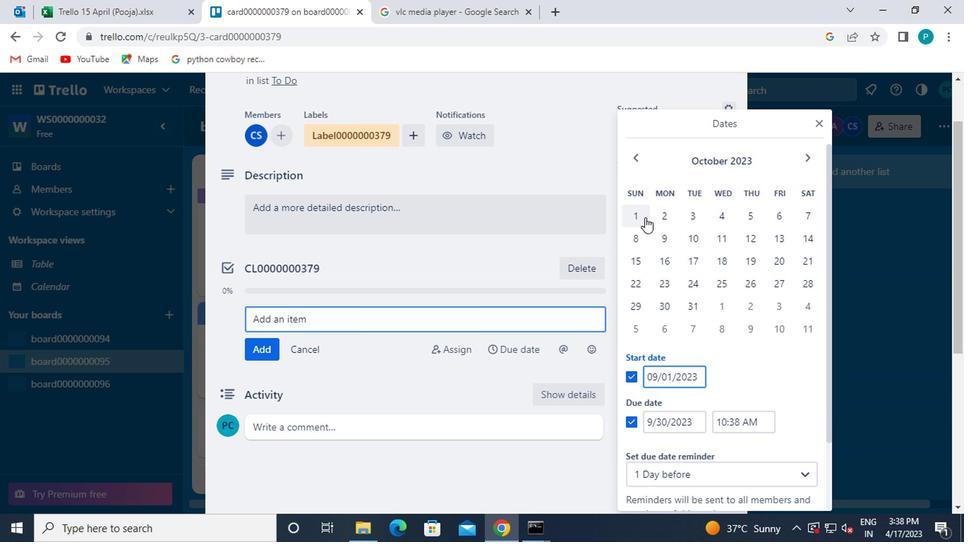 
Action: Mouse pressed left at (625, 214)
Screenshot: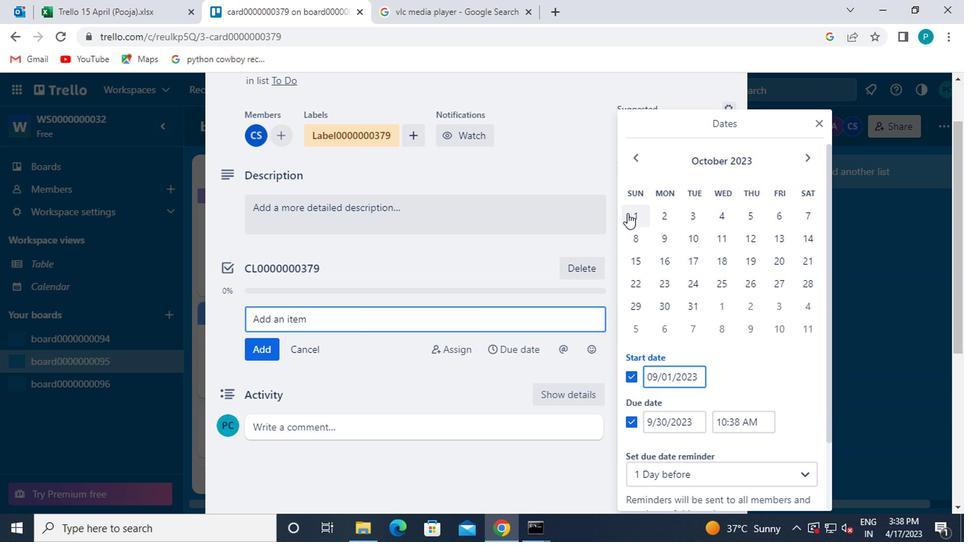 
Action: Mouse moved to (691, 313)
Screenshot: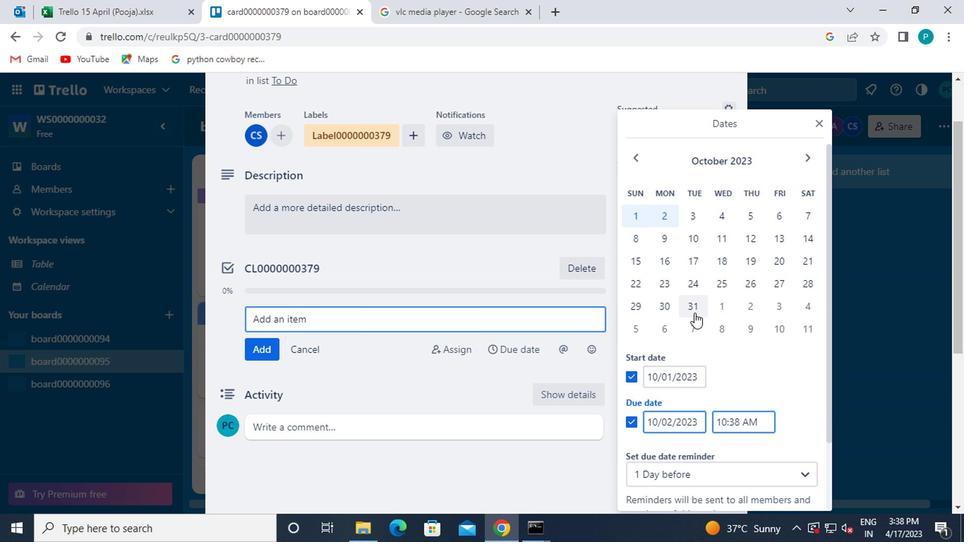 
Action: Mouse pressed left at (691, 313)
Screenshot: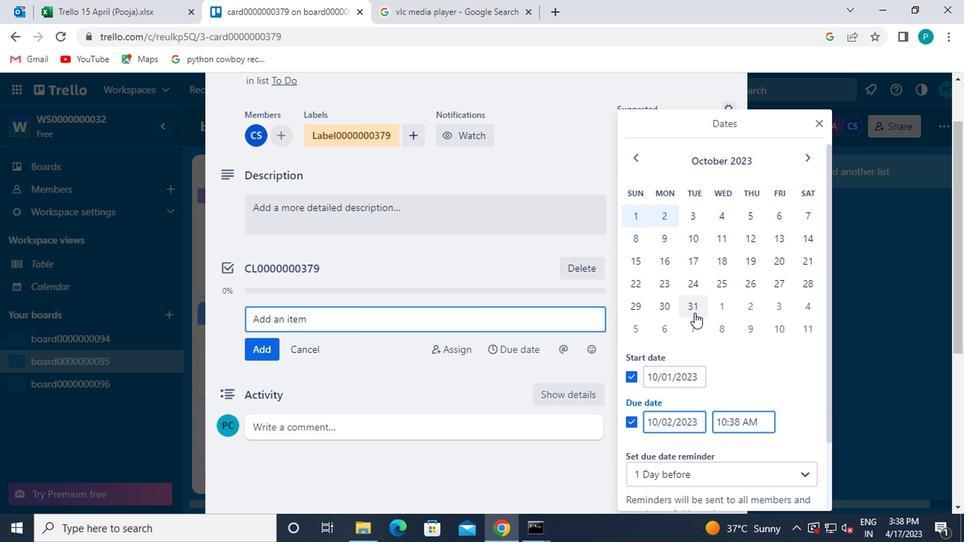 
Action: Mouse moved to (691, 313)
Screenshot: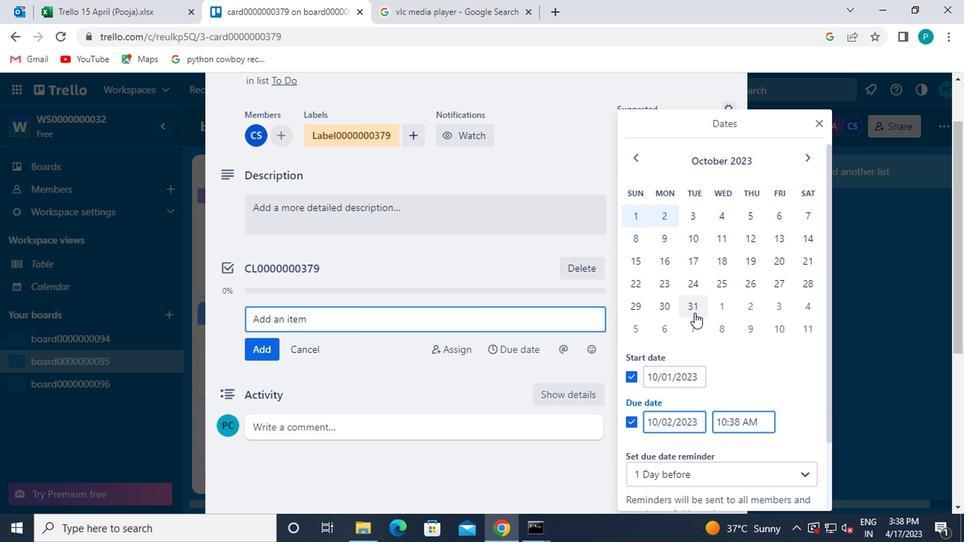 
Action: Mouse scrolled (691, 312) with delta (0, 0)
Screenshot: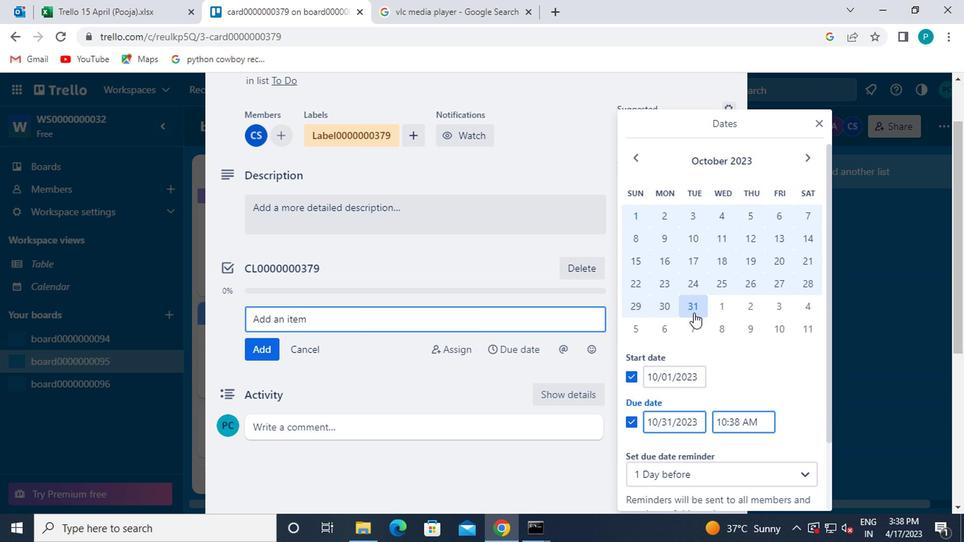 
Action: Mouse scrolled (691, 312) with delta (0, 0)
Screenshot: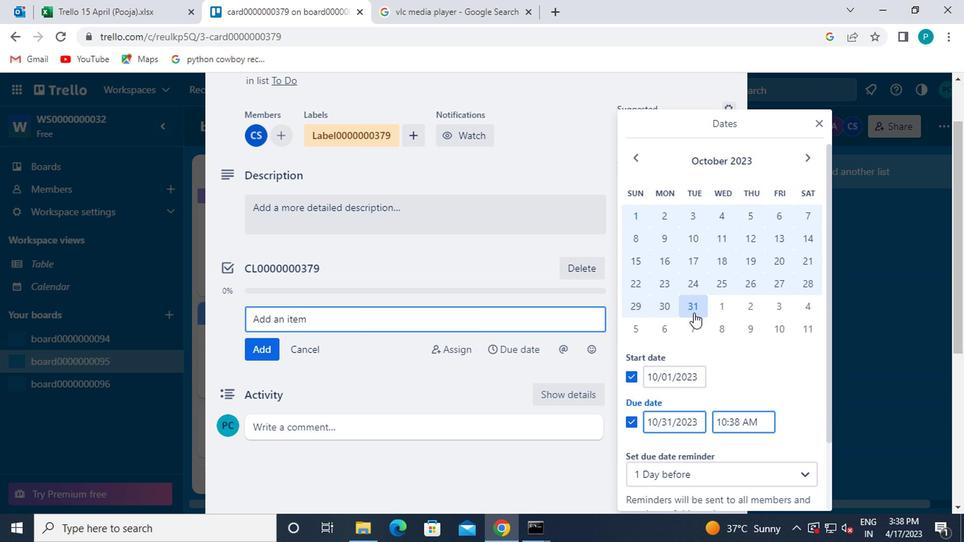 
Action: Mouse scrolled (691, 312) with delta (0, 0)
Screenshot: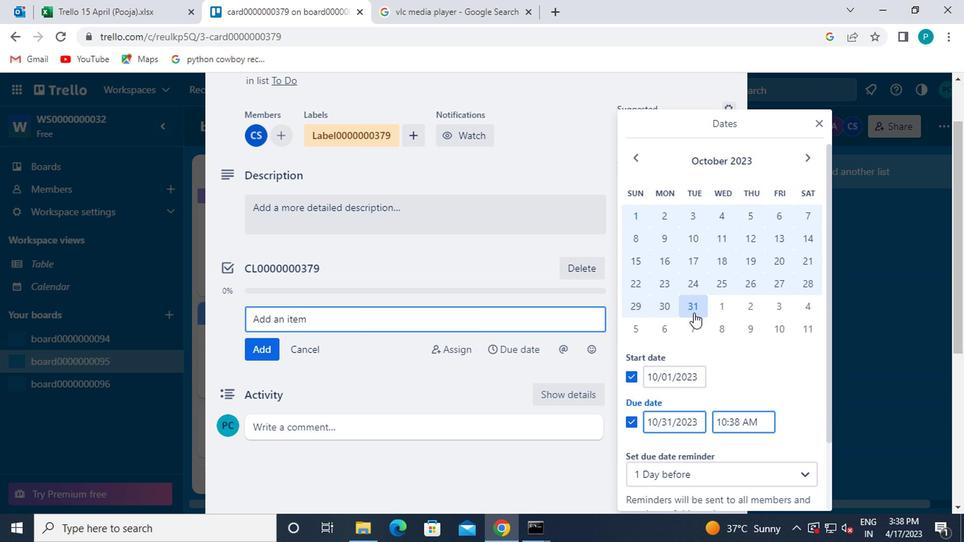 
Action: Mouse scrolled (691, 312) with delta (0, 0)
Screenshot: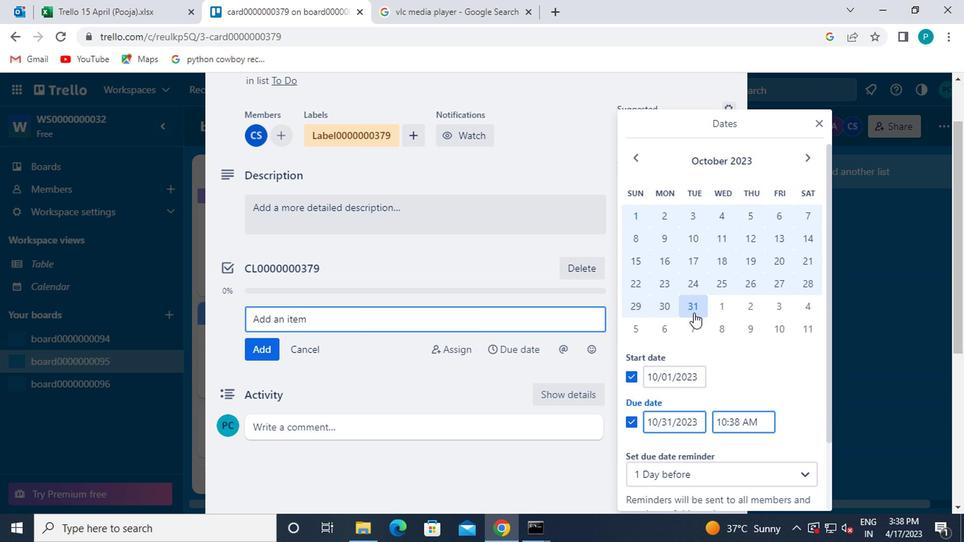 
Action: Mouse moved to (705, 454)
Screenshot: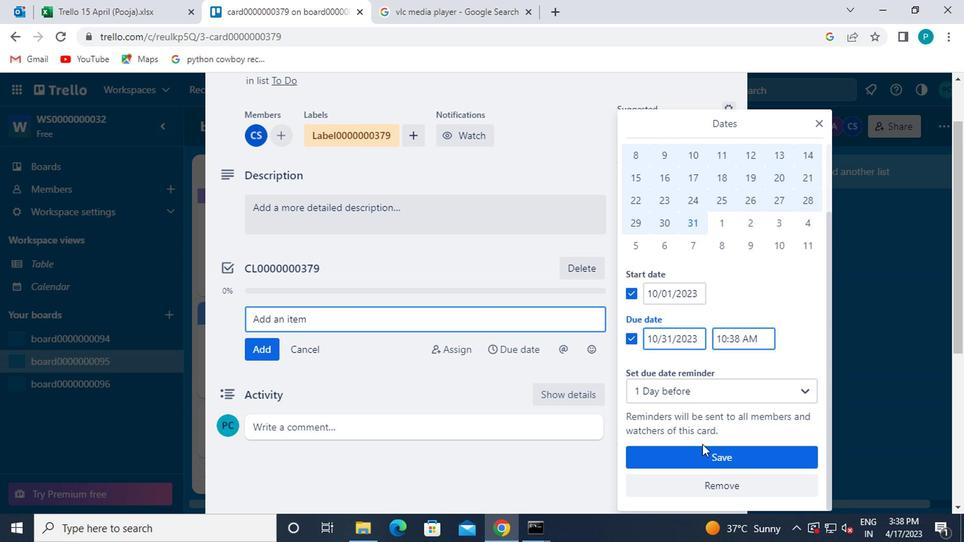 
Action: Mouse pressed left at (705, 454)
Screenshot: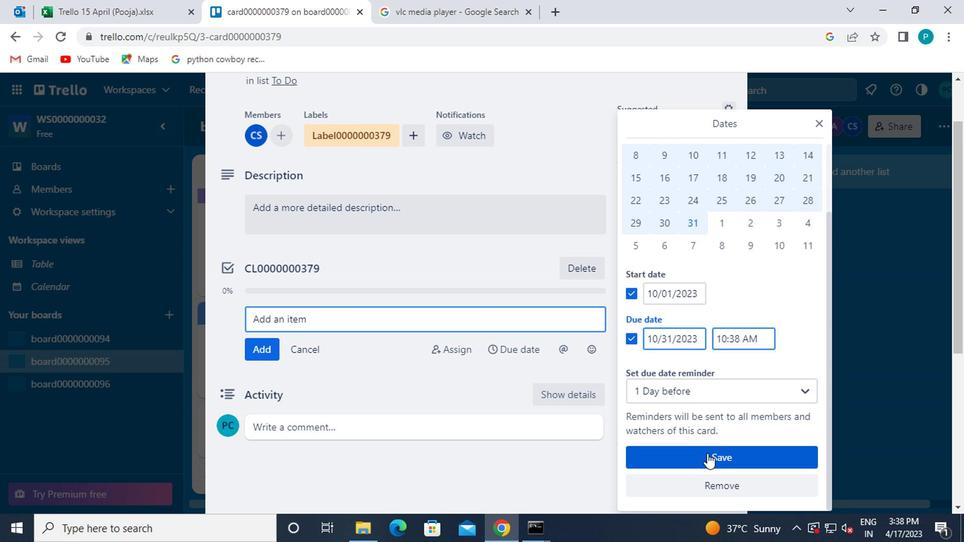 
Action: Mouse moved to (705, 454)
Screenshot: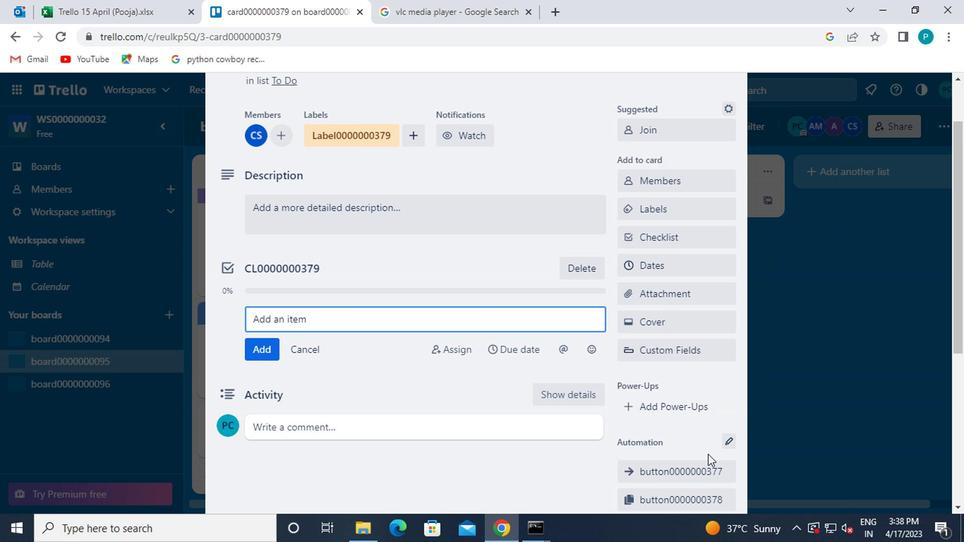 
